 Task: Find connections with filter location Araçoiaba da Serra with filter topic #Homeofficewith filter profile language English with filter current company Marico Limited with filter school Chandigarh Group of Colleges, Landran, Punjab with filter industry Performing Arts with filter service category Search Engine Marketing (SEM) with filter keywords title Architect
Action: Mouse moved to (463, 151)
Screenshot: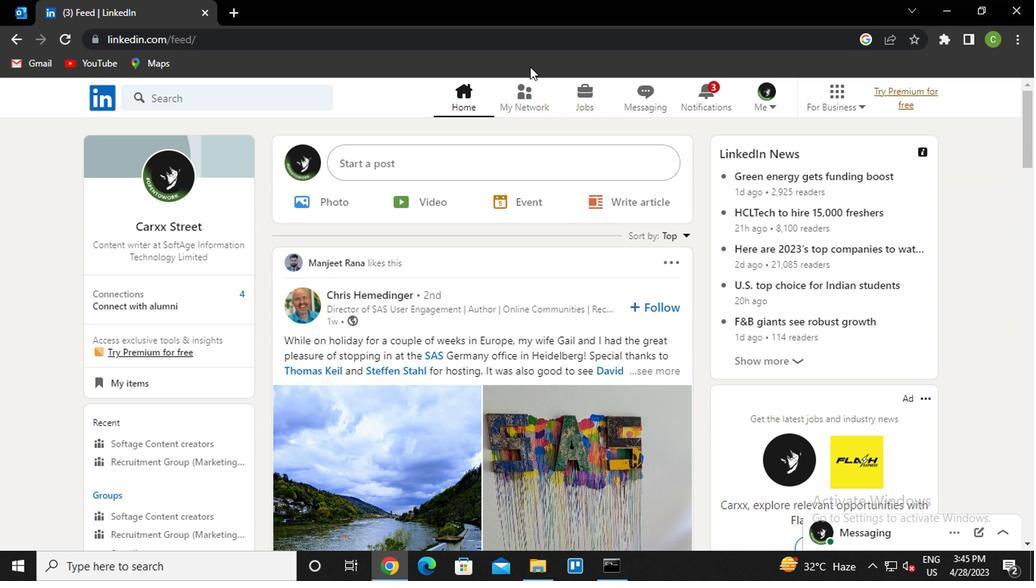 
Action: Mouse pressed left at (463, 151)
Screenshot: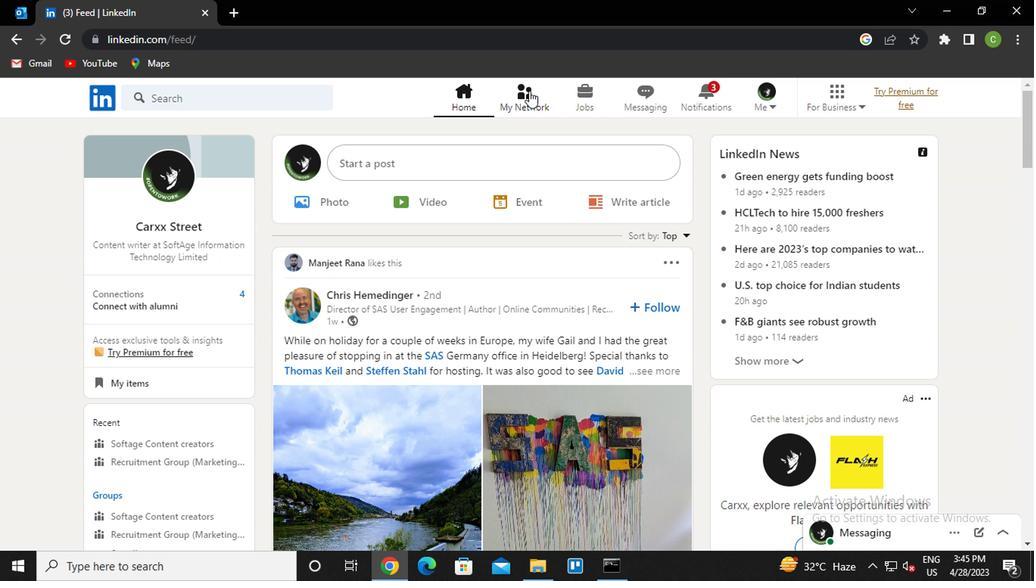 
Action: Mouse moved to (245, 215)
Screenshot: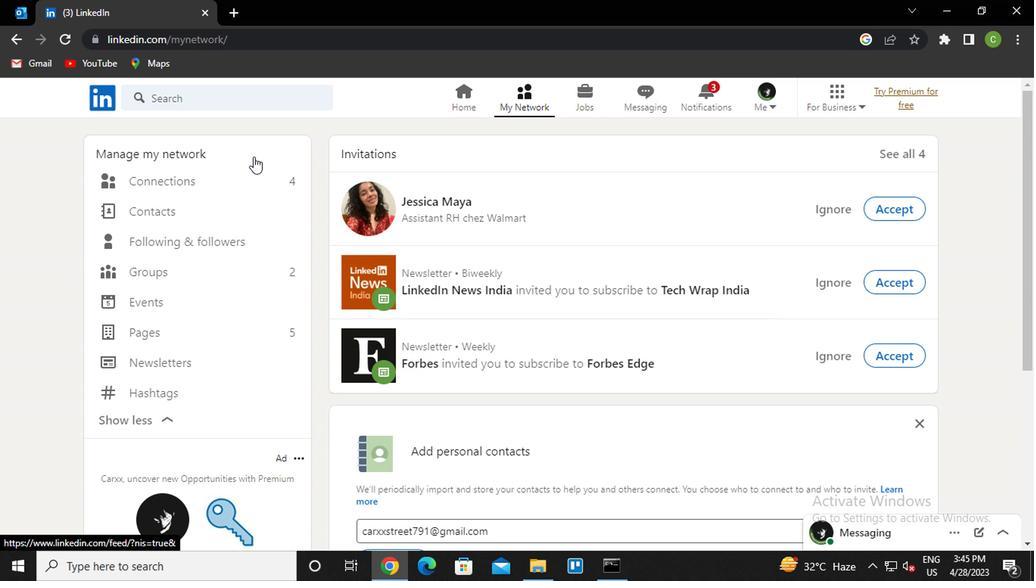 
Action: Mouse pressed left at (245, 215)
Screenshot: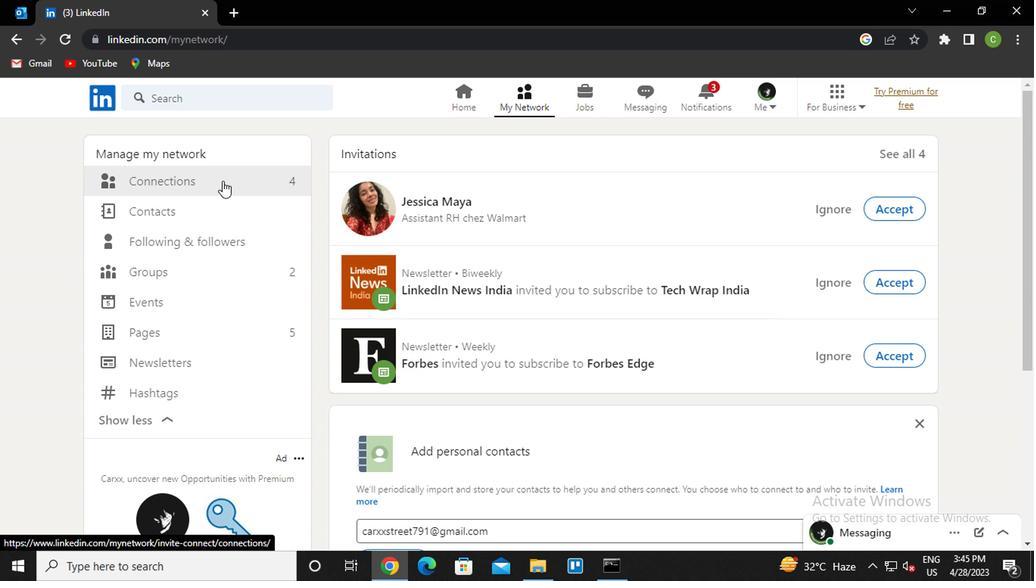 
Action: Mouse moved to (553, 217)
Screenshot: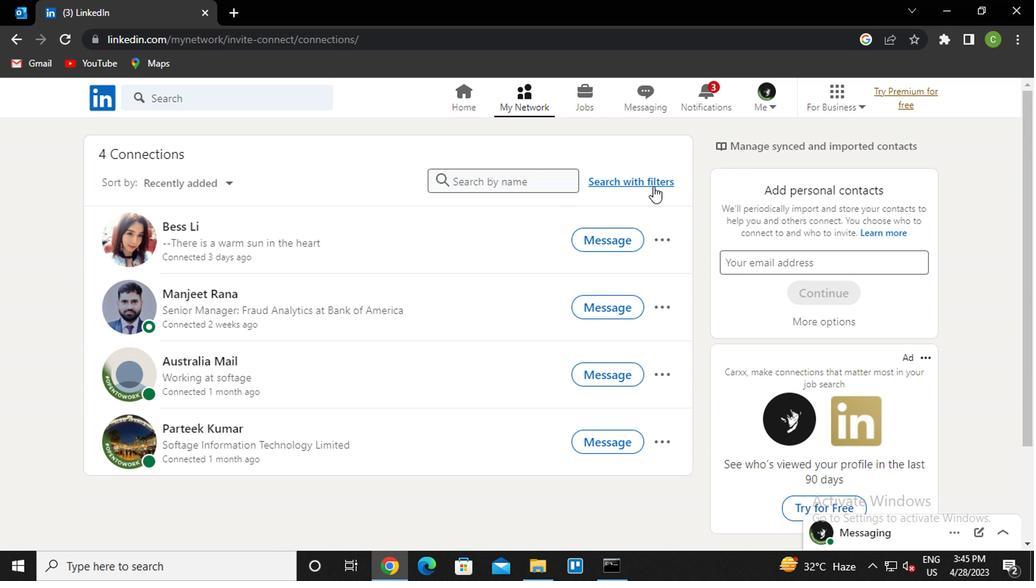 
Action: Mouse pressed left at (553, 217)
Screenshot: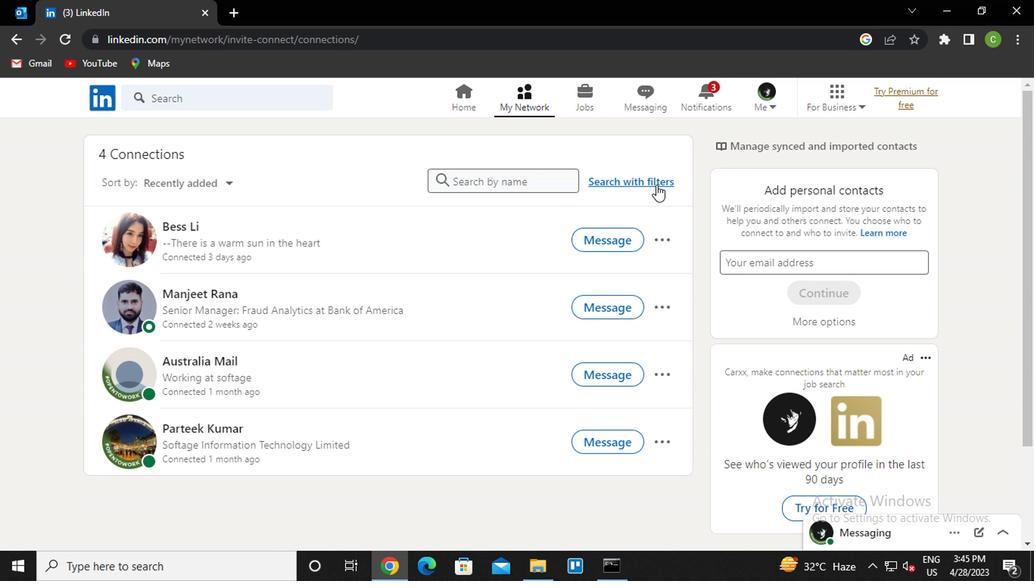 
Action: Mouse moved to (493, 189)
Screenshot: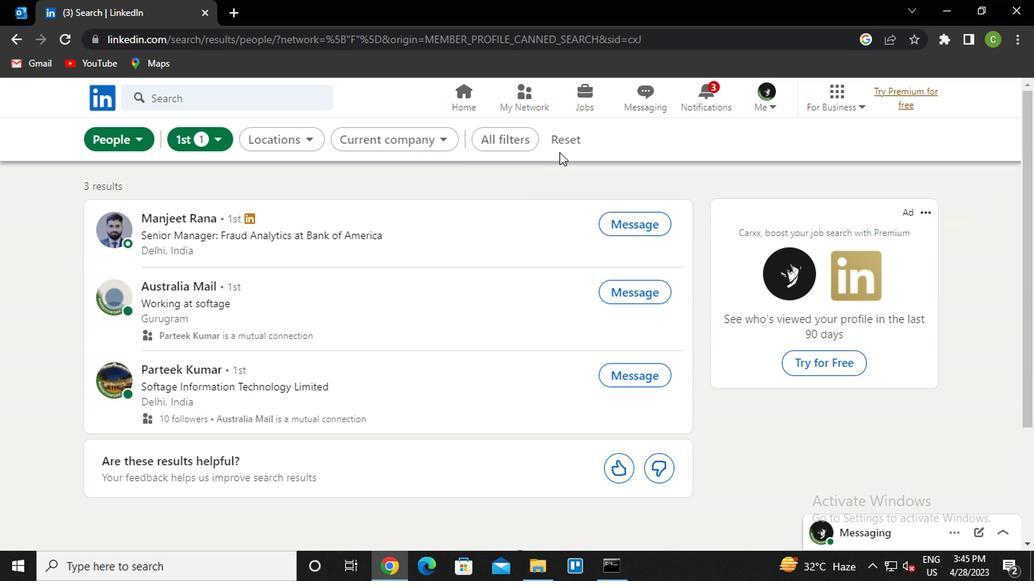 
Action: Mouse pressed left at (493, 189)
Screenshot: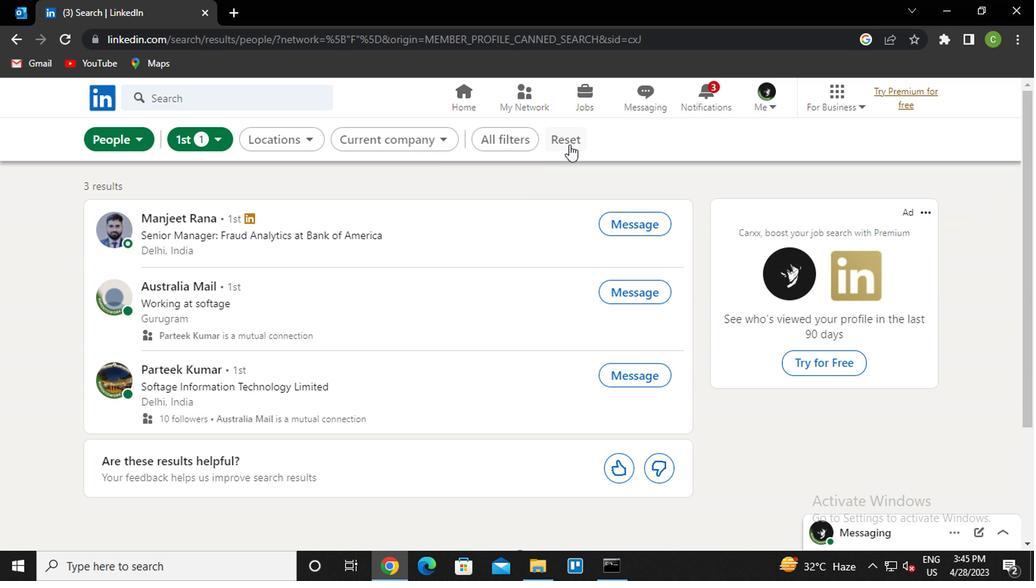 
Action: Mouse moved to (473, 189)
Screenshot: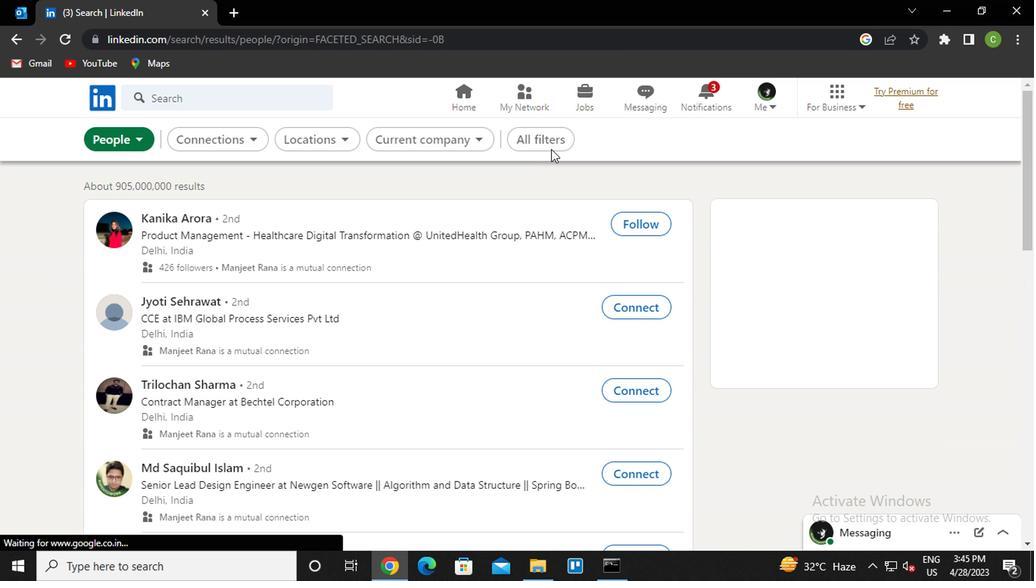 
Action: Mouse pressed left at (473, 189)
Screenshot: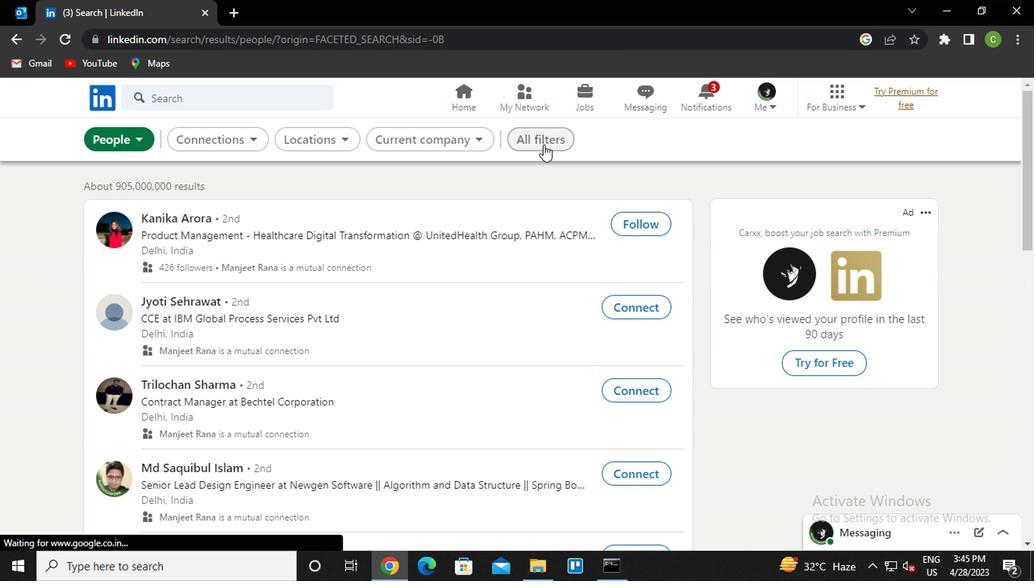 
Action: Mouse moved to (704, 339)
Screenshot: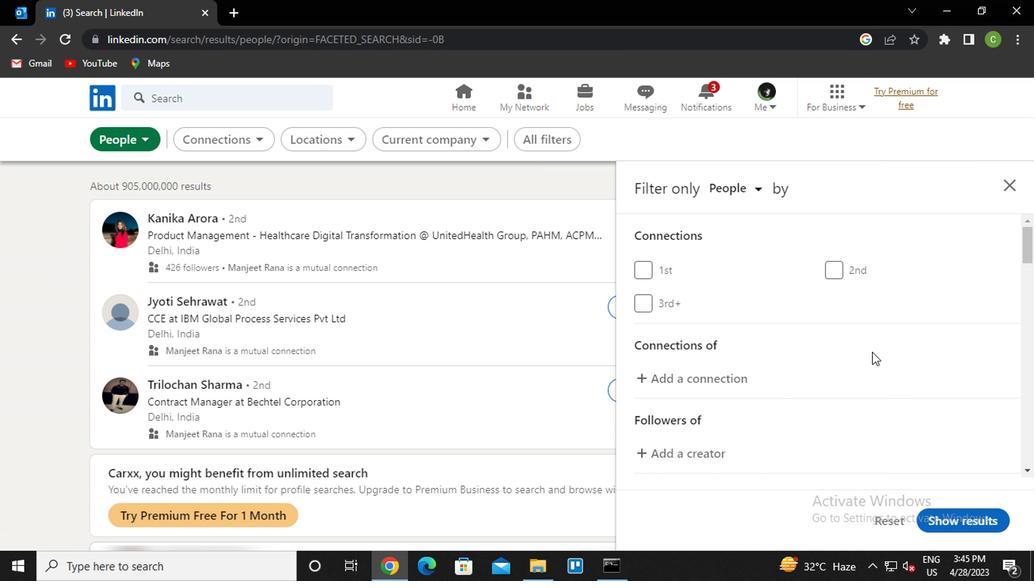 
Action: Mouse scrolled (704, 338) with delta (0, 0)
Screenshot: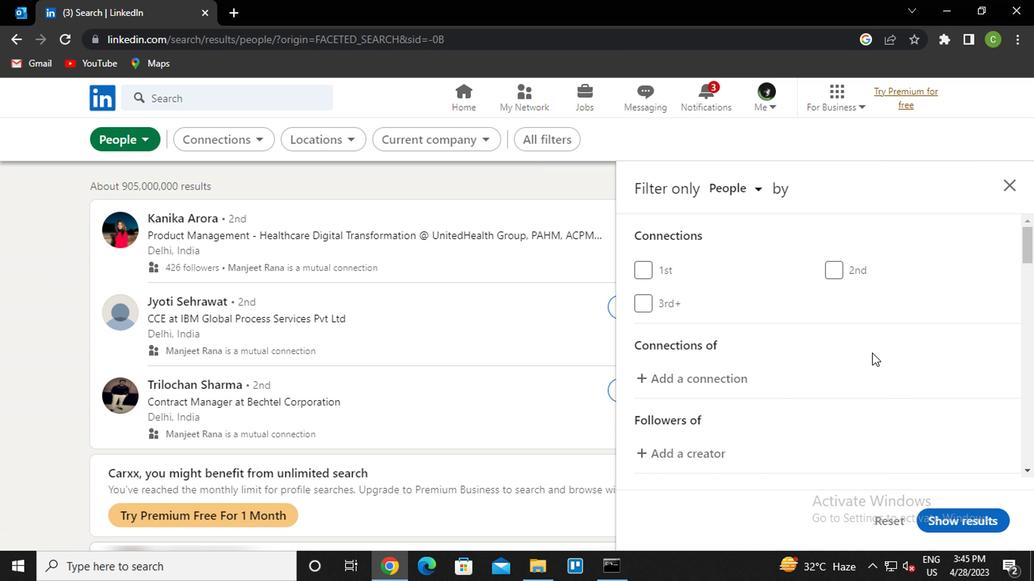 
Action: Mouse scrolled (704, 338) with delta (0, 0)
Screenshot: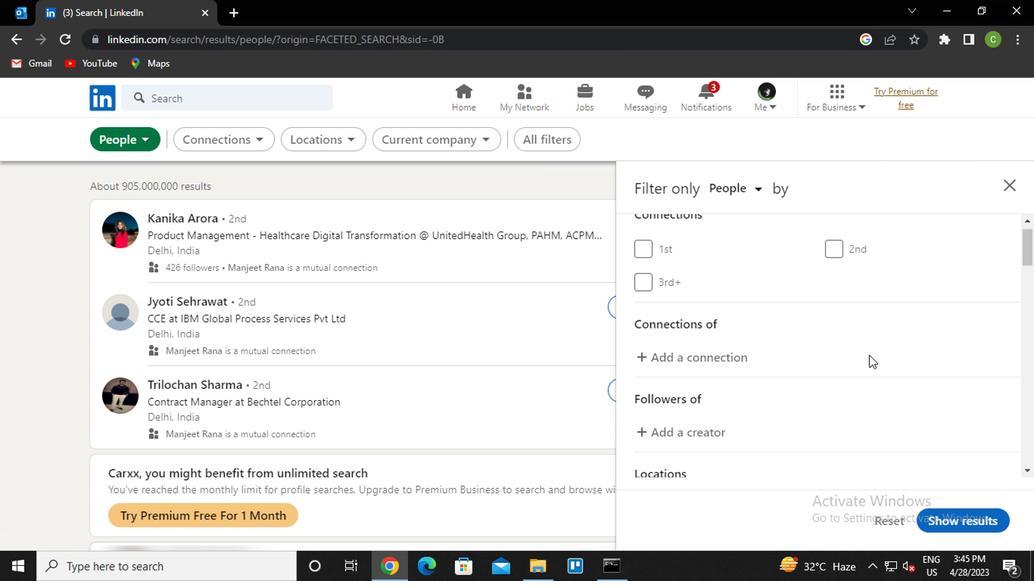 
Action: Mouse moved to (697, 343)
Screenshot: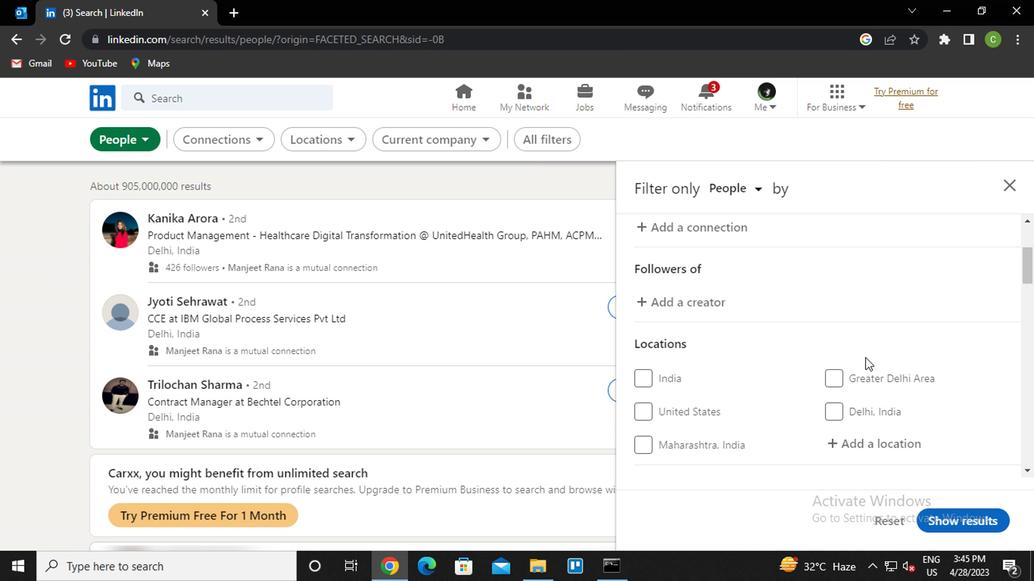 
Action: Mouse scrolled (697, 342) with delta (0, 0)
Screenshot: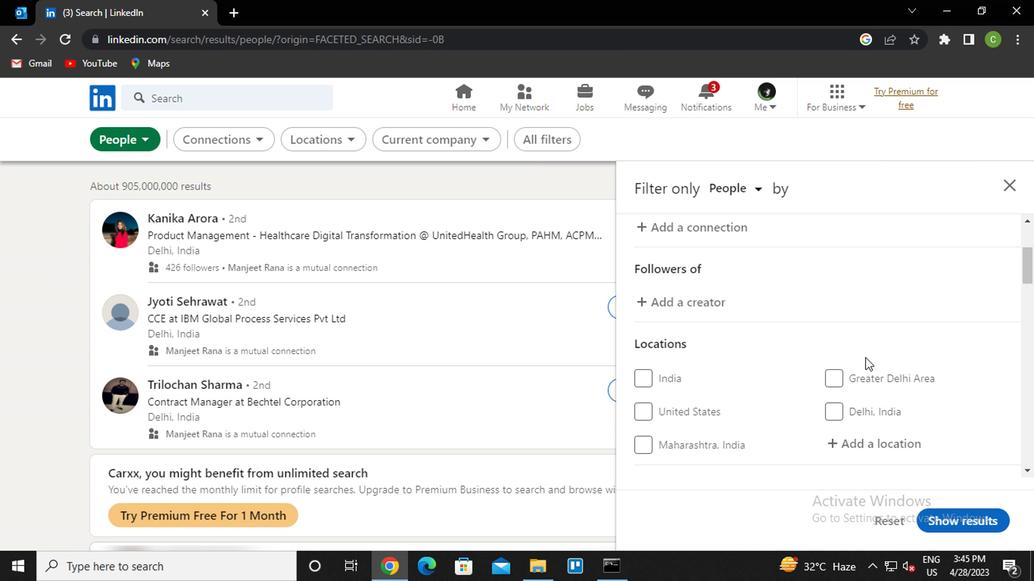 
Action: Mouse moved to (700, 352)
Screenshot: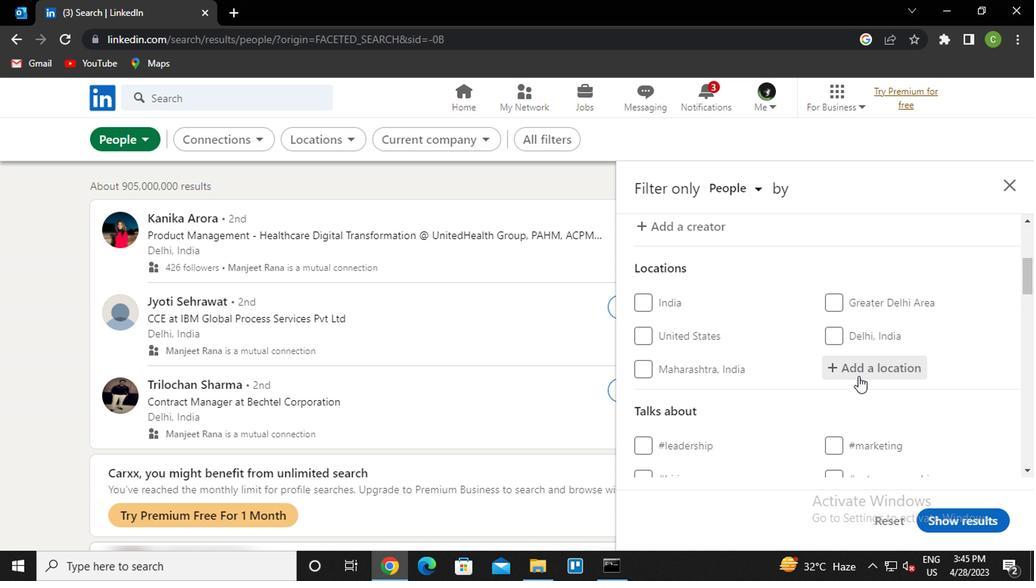 
Action: Mouse pressed left at (700, 352)
Screenshot: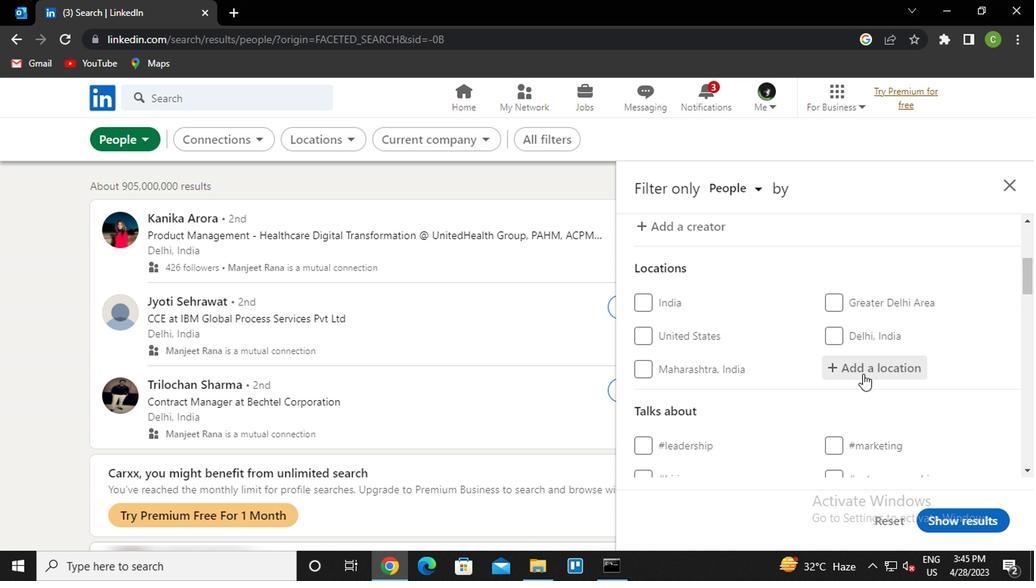 
Action: Key pressed <Key.caps_lock>a<Key.caps_lock>racoia<Key.down><Key.enter>
Screenshot: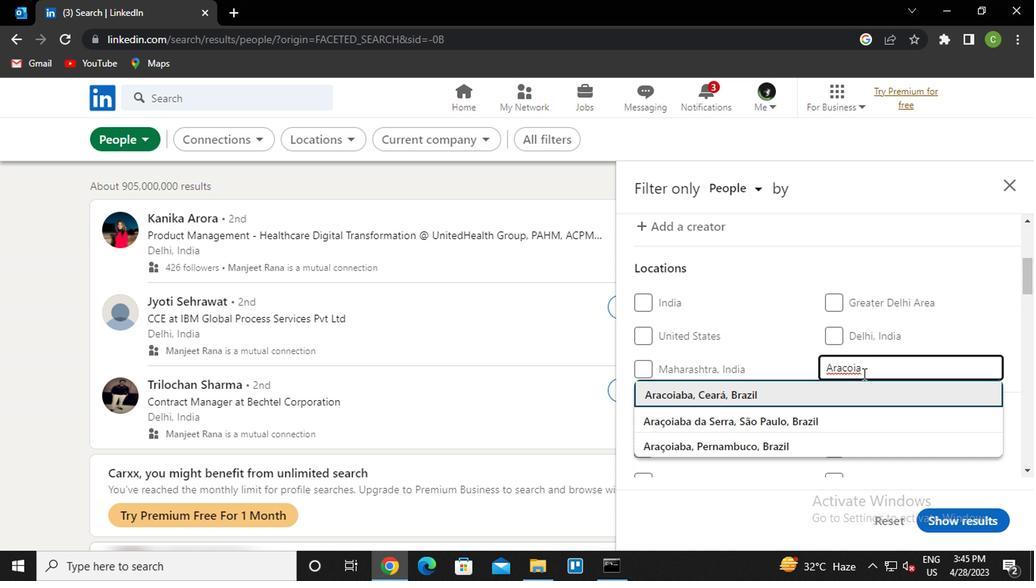 
Action: Mouse scrolled (700, 352) with delta (0, 0)
Screenshot: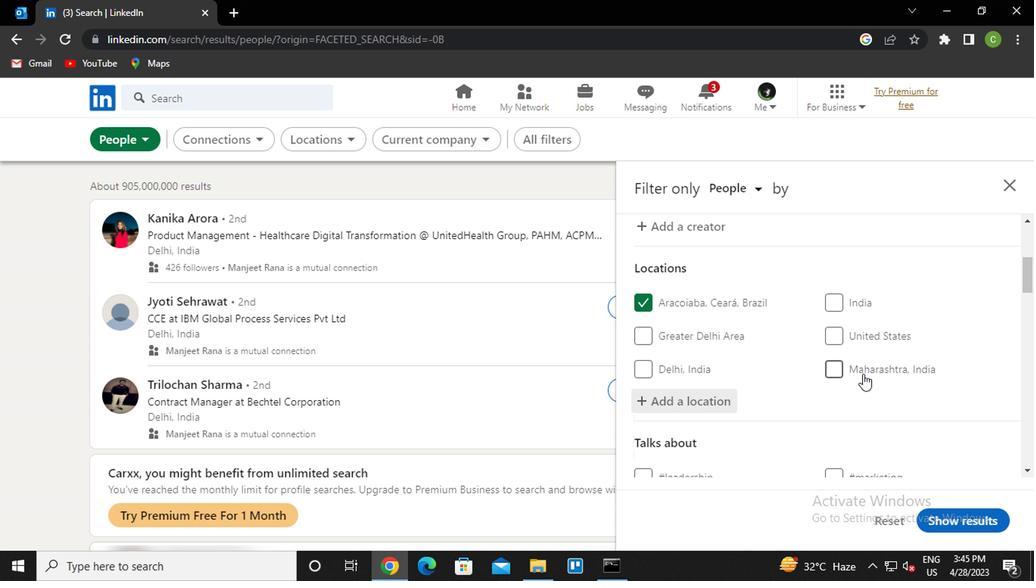 
Action: Mouse scrolled (700, 352) with delta (0, 0)
Screenshot: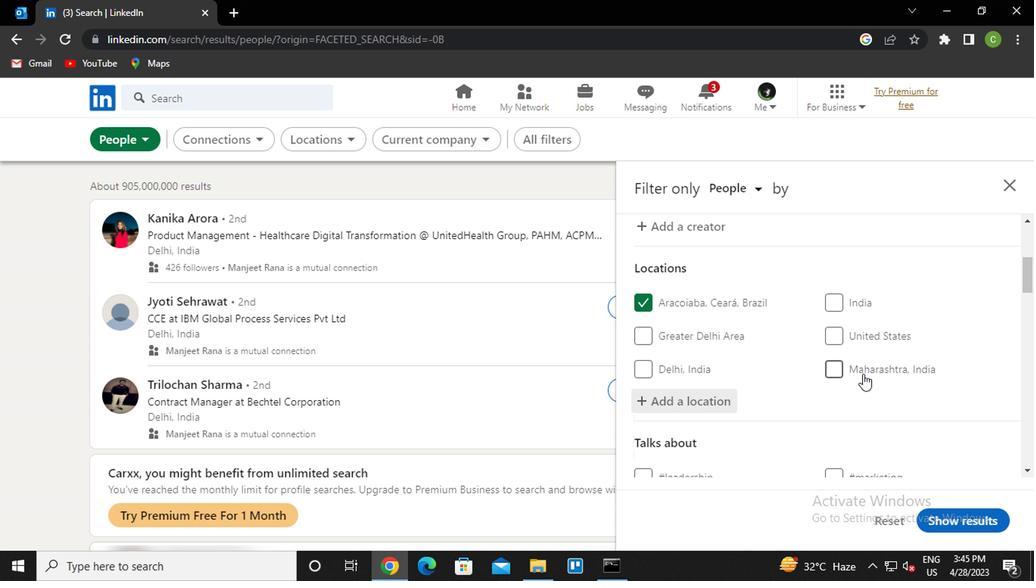 
Action: Mouse scrolled (700, 352) with delta (0, 0)
Screenshot: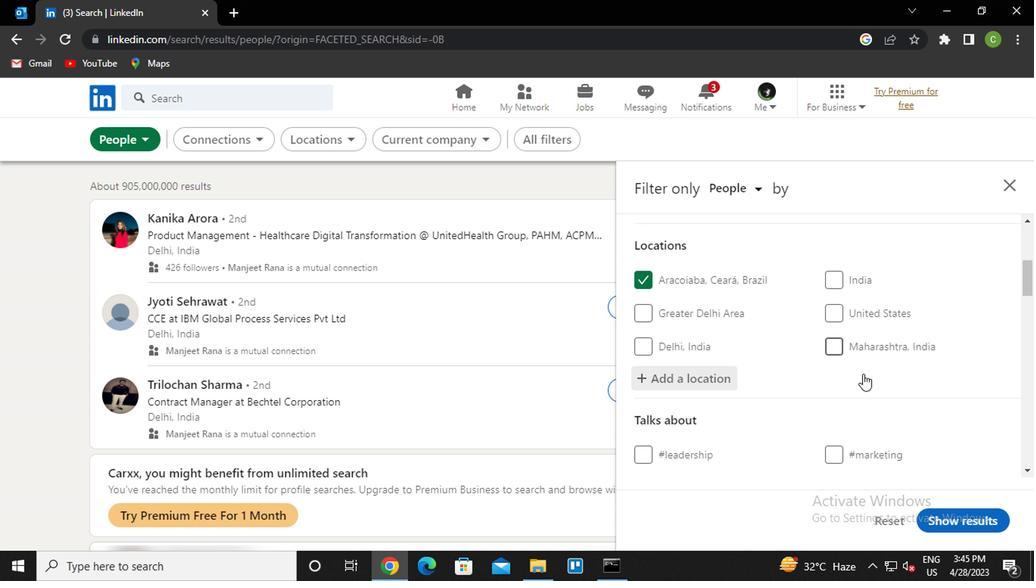 
Action: Mouse moved to (715, 316)
Screenshot: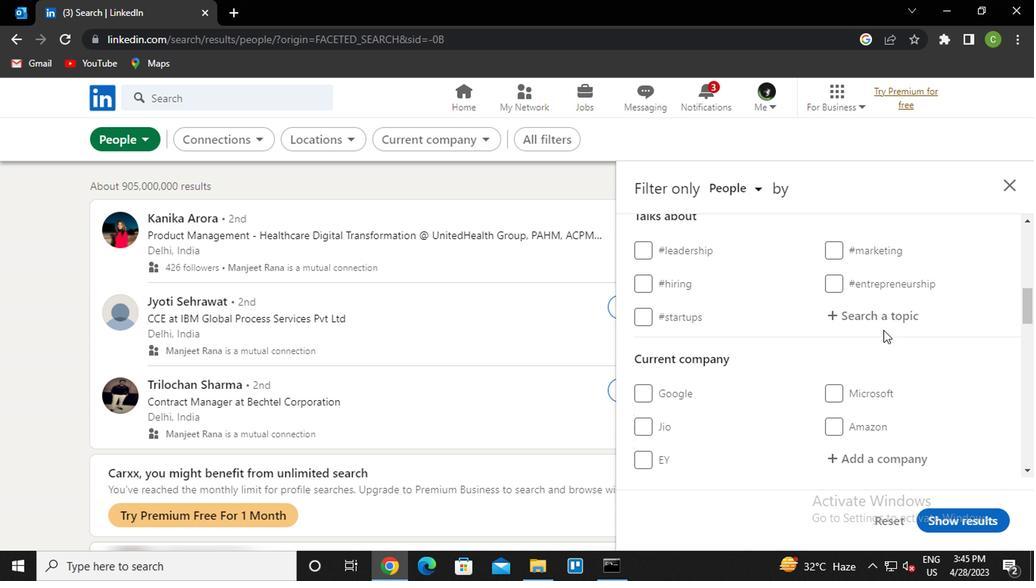 
Action: Mouse pressed left at (715, 316)
Screenshot: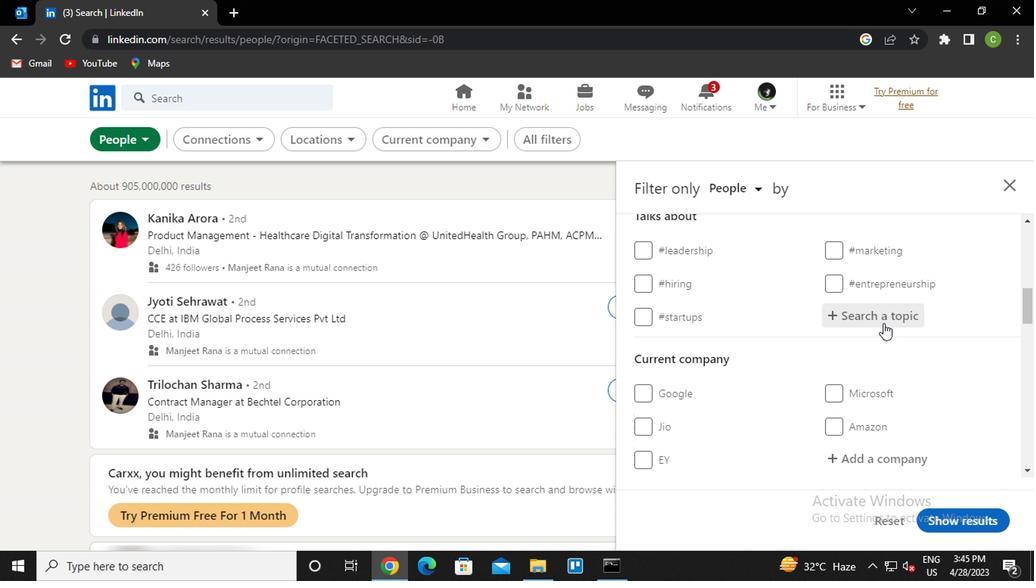 
Action: Key pressed <Key.caps_lock>h<Key.caps_lock>omeoffice<Key.left><Key.down><Key.enter>
Screenshot: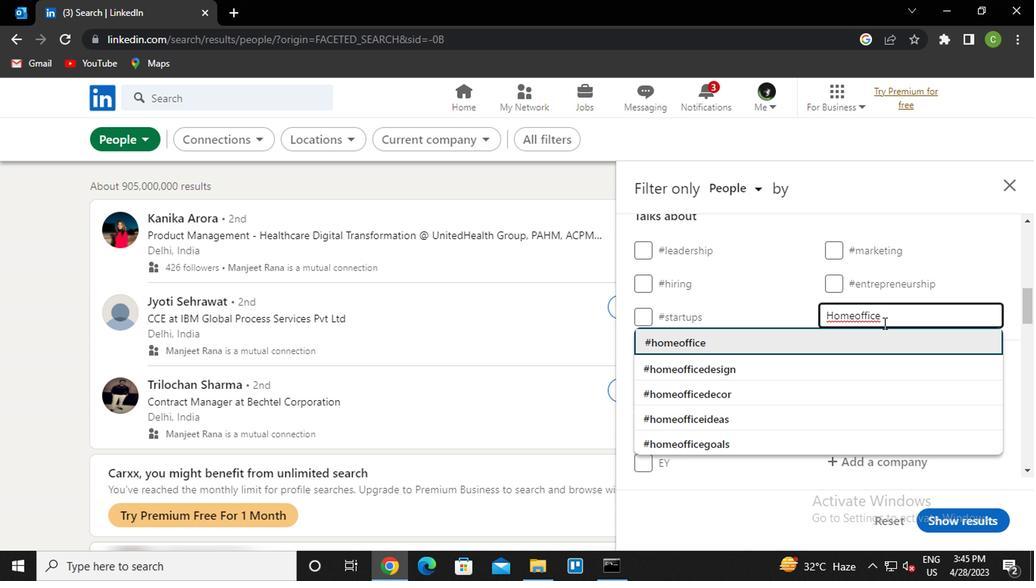 
Action: Mouse moved to (736, 318)
Screenshot: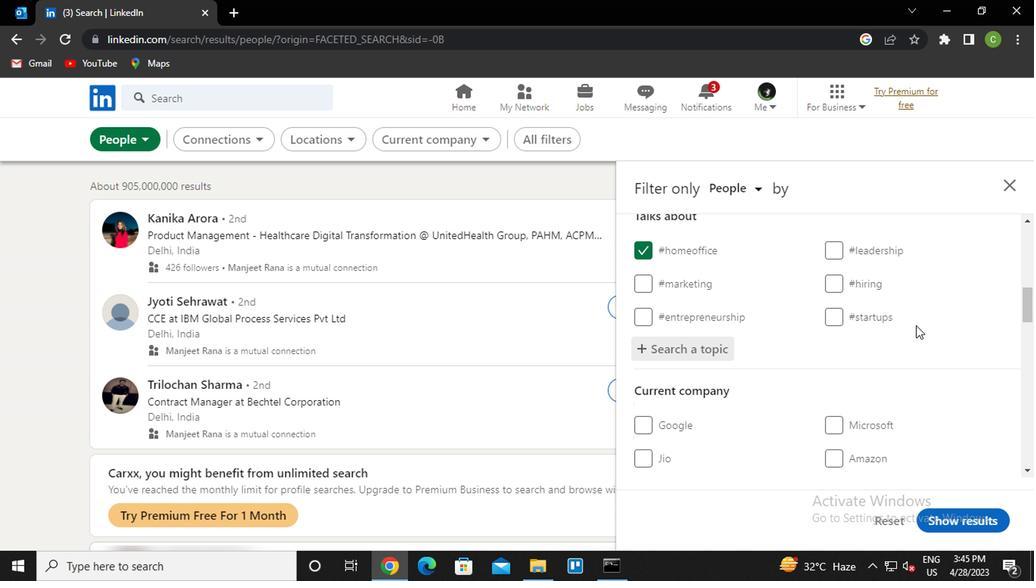 
Action: Mouse scrolled (736, 318) with delta (0, 0)
Screenshot: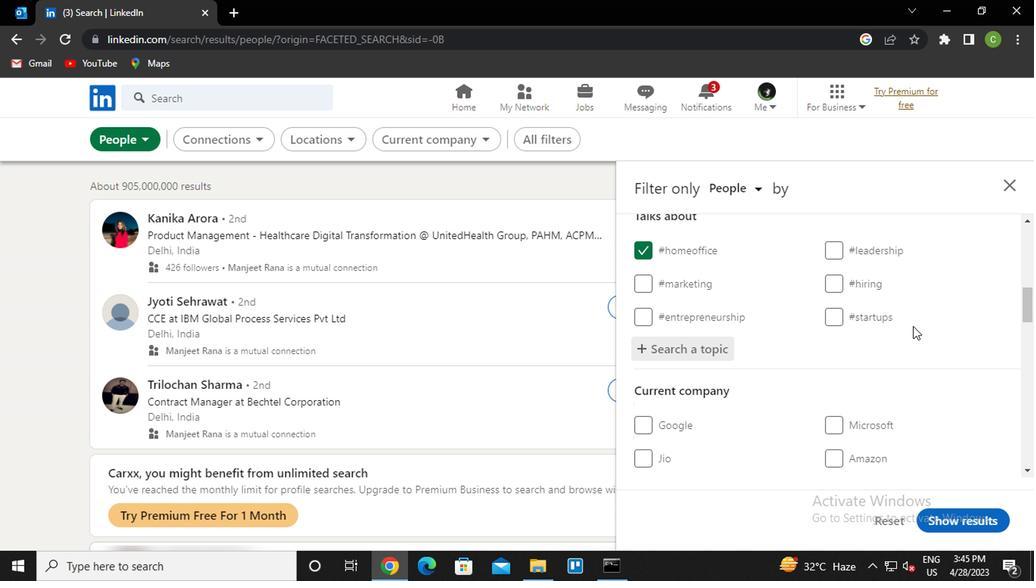 
Action: Mouse moved to (733, 319)
Screenshot: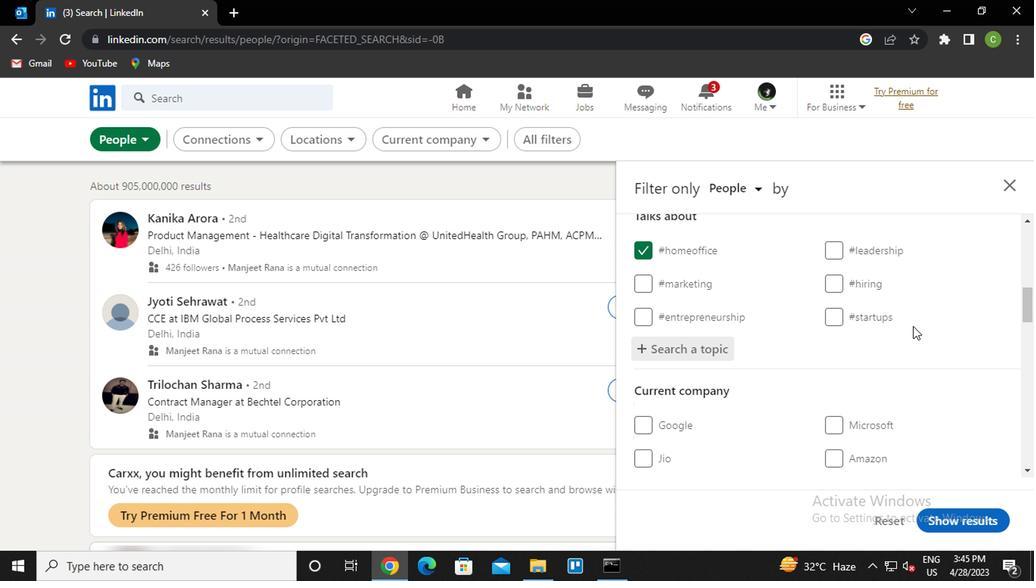 
Action: Mouse scrolled (733, 318) with delta (0, 0)
Screenshot: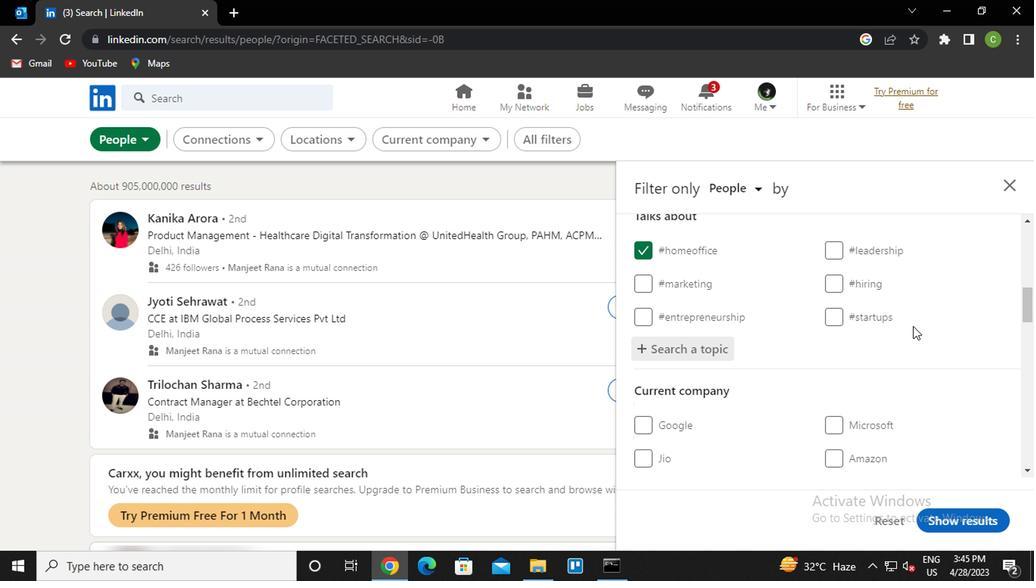 
Action: Mouse moved to (732, 319)
Screenshot: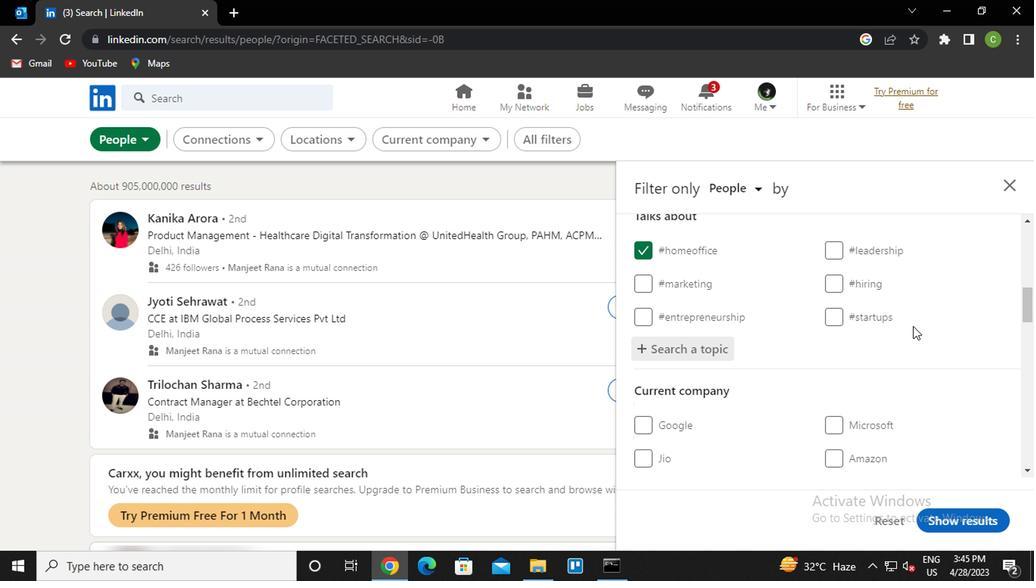 
Action: Mouse scrolled (732, 319) with delta (0, 0)
Screenshot: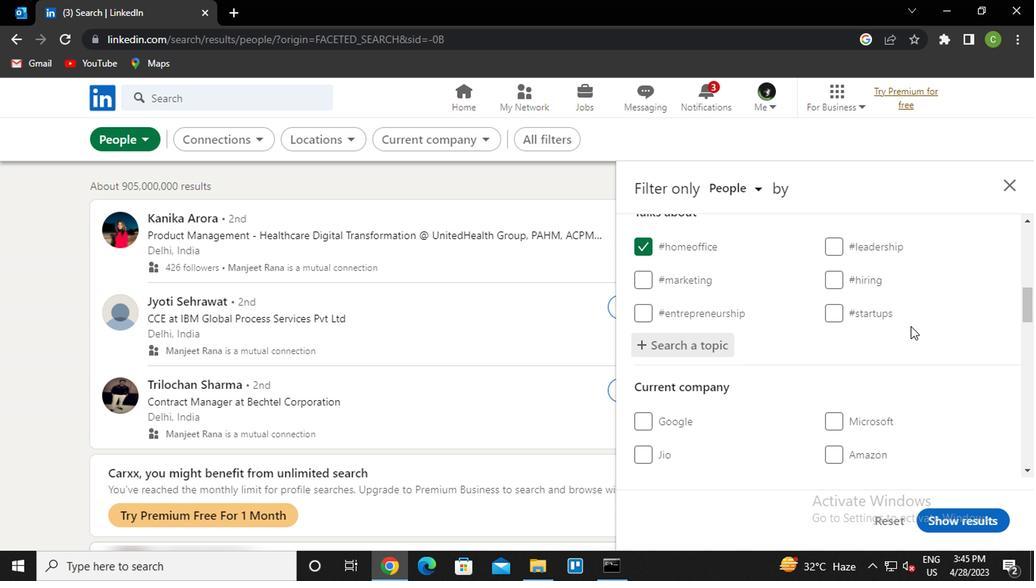 
Action: Mouse moved to (732, 319)
Screenshot: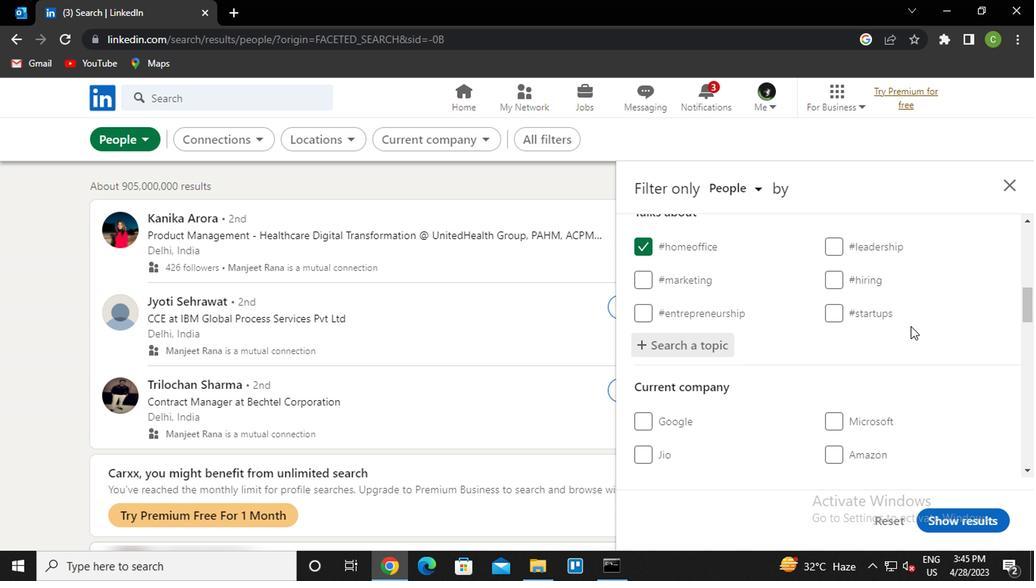 
Action: Mouse scrolled (732, 319) with delta (0, 0)
Screenshot: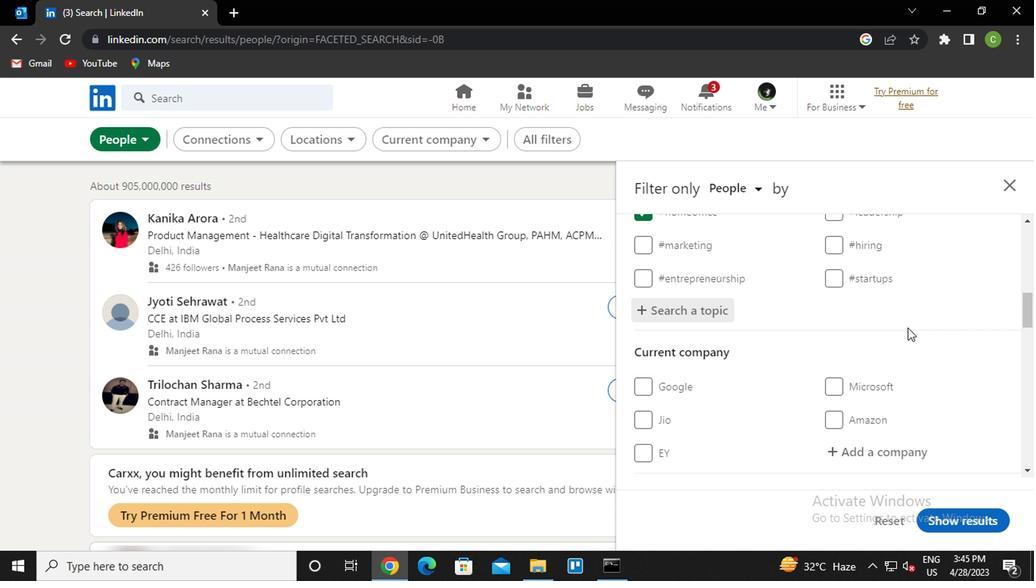 
Action: Mouse moved to (731, 320)
Screenshot: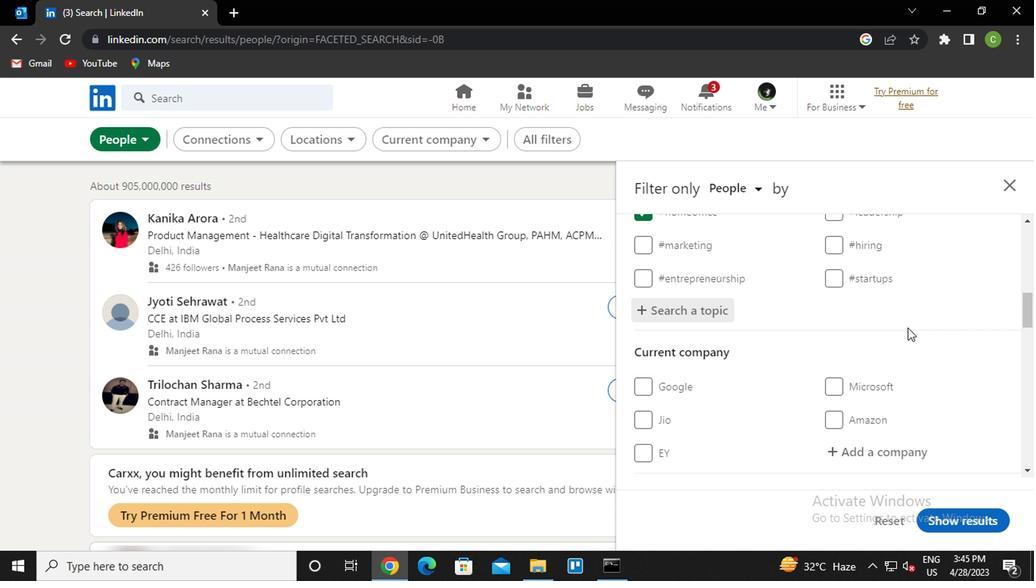 
Action: Mouse scrolled (731, 319) with delta (0, 0)
Screenshot: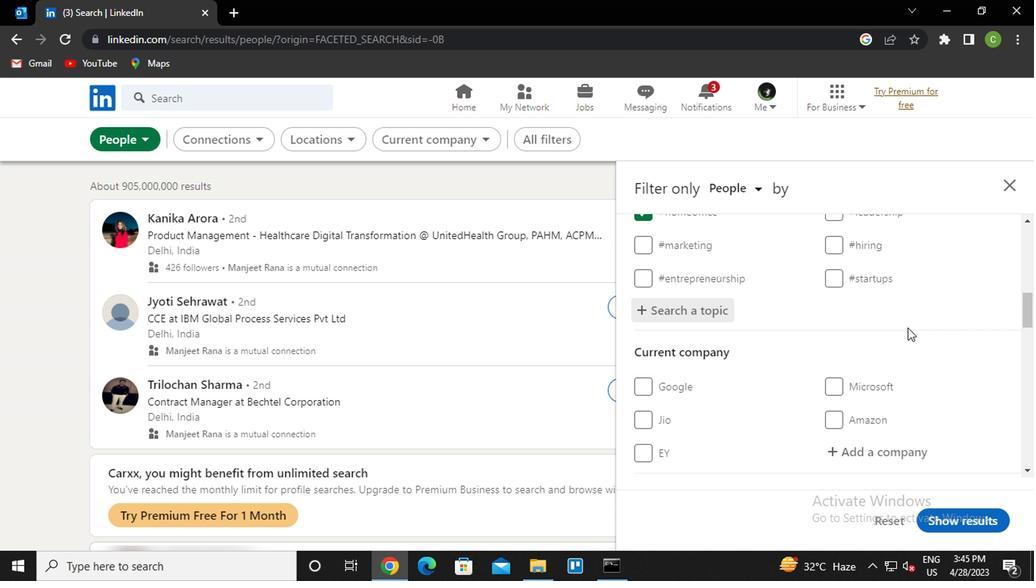 
Action: Mouse scrolled (731, 319) with delta (0, 0)
Screenshot: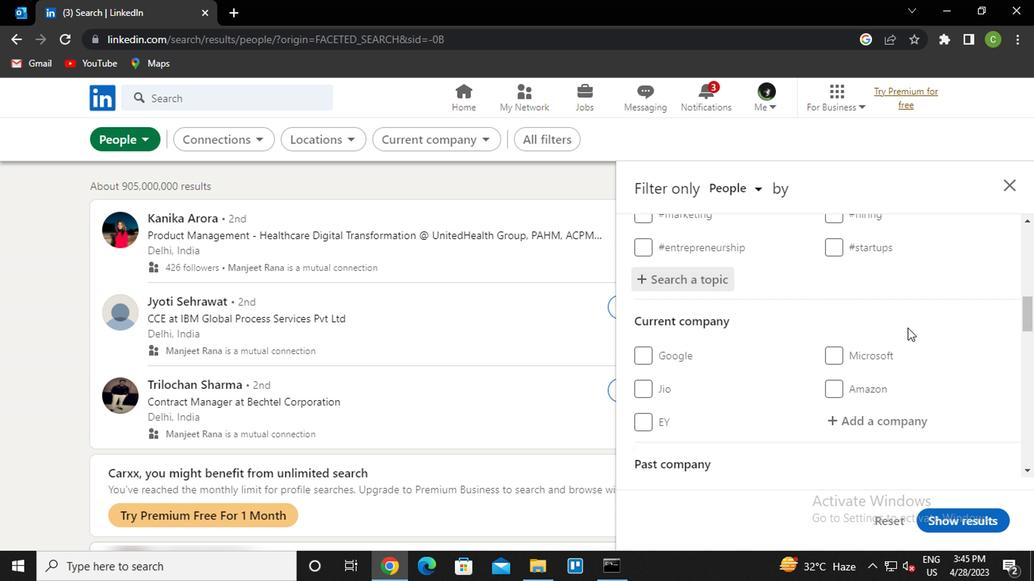
Action: Mouse scrolled (731, 319) with delta (0, 0)
Screenshot: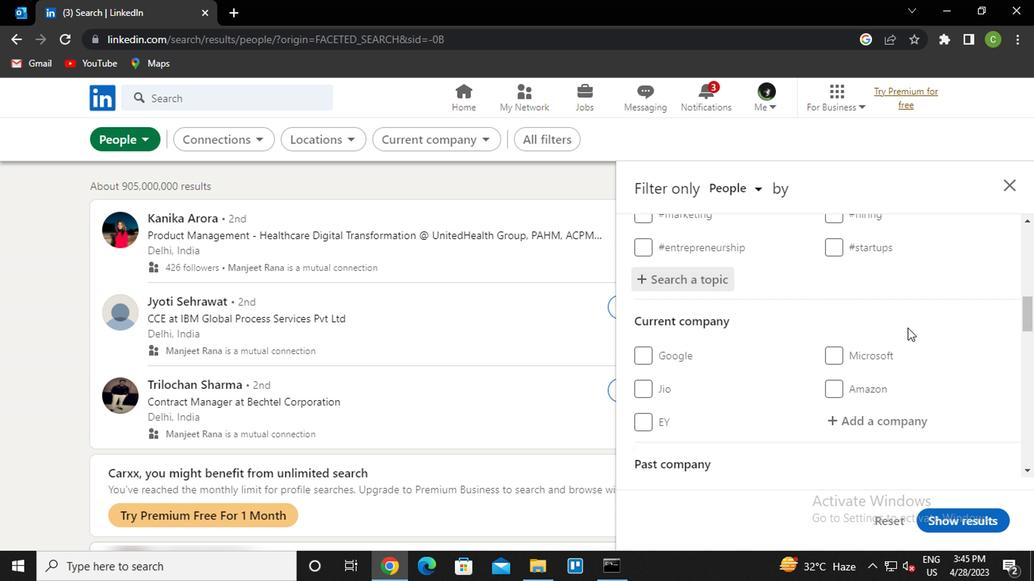 
Action: Mouse scrolled (731, 319) with delta (0, 0)
Screenshot: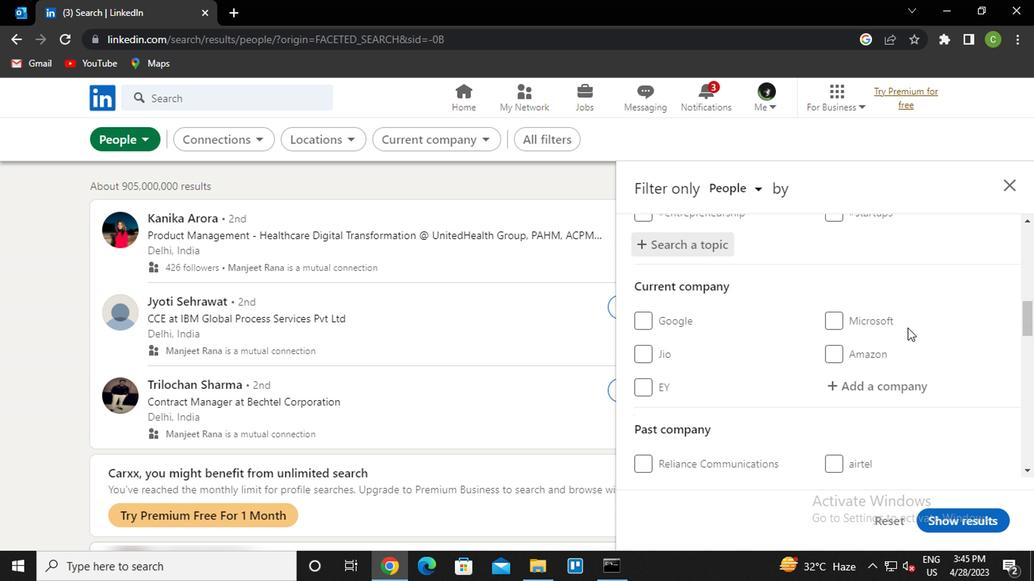 
Action: Mouse moved to (722, 354)
Screenshot: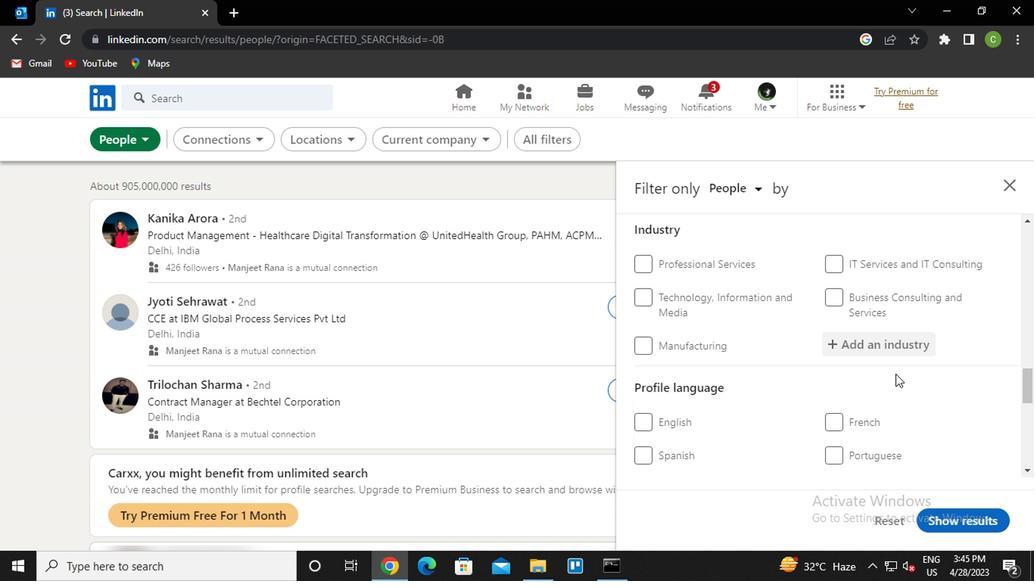 
Action: Mouse scrolled (722, 353) with delta (0, 0)
Screenshot: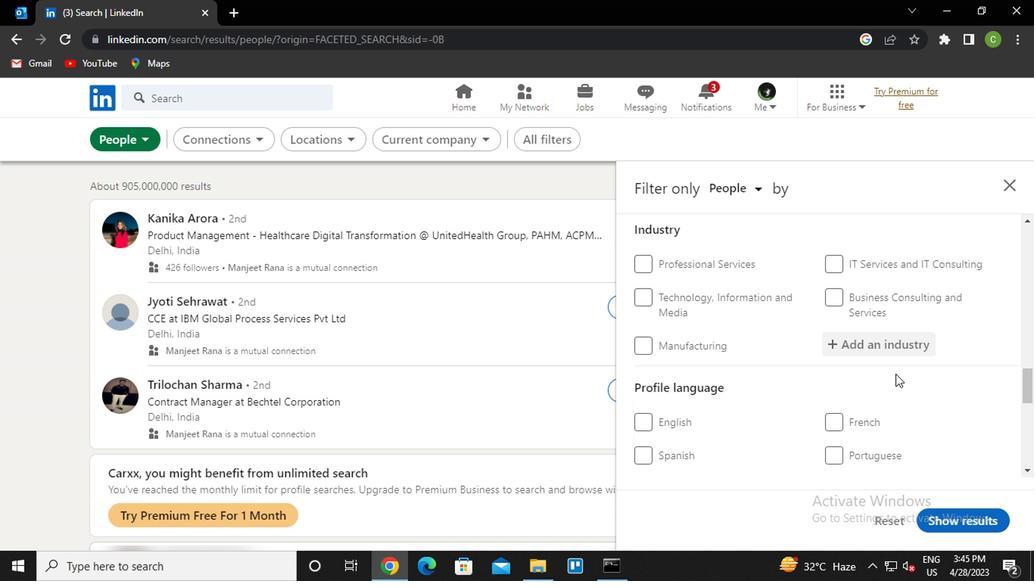 
Action: Mouse scrolled (722, 353) with delta (0, 0)
Screenshot: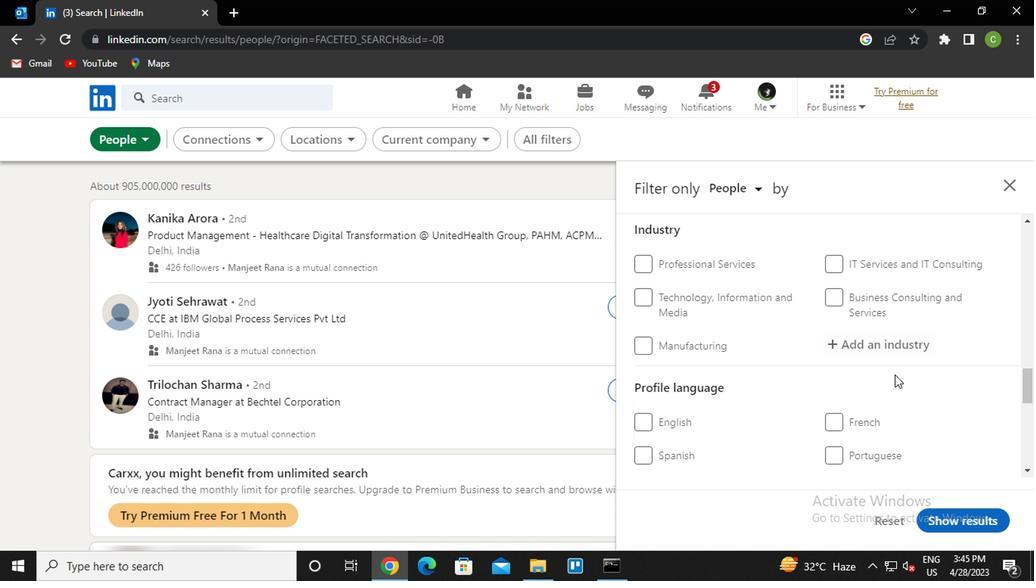 
Action: Mouse moved to (542, 282)
Screenshot: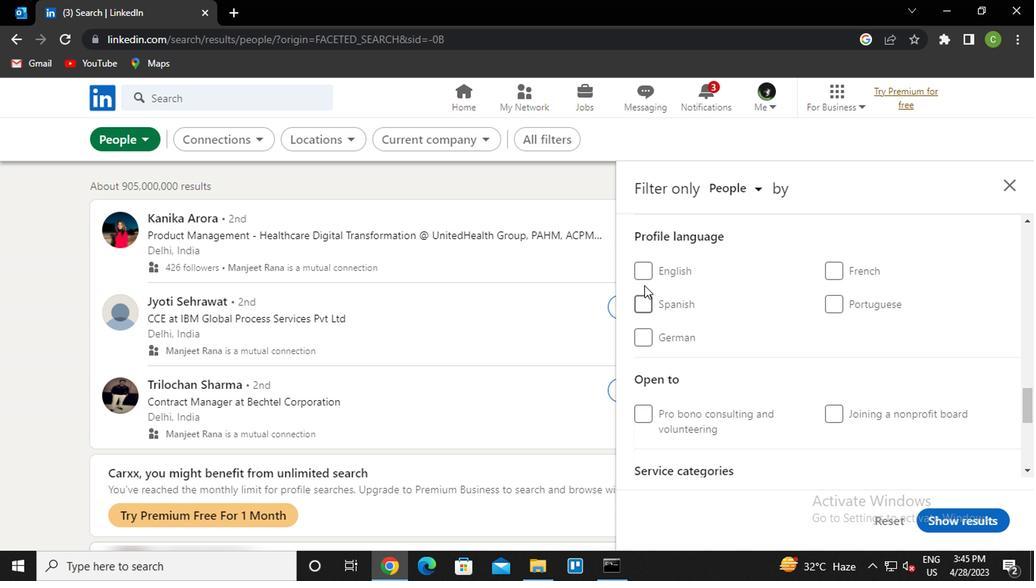 
Action: Mouse pressed left at (542, 282)
Screenshot: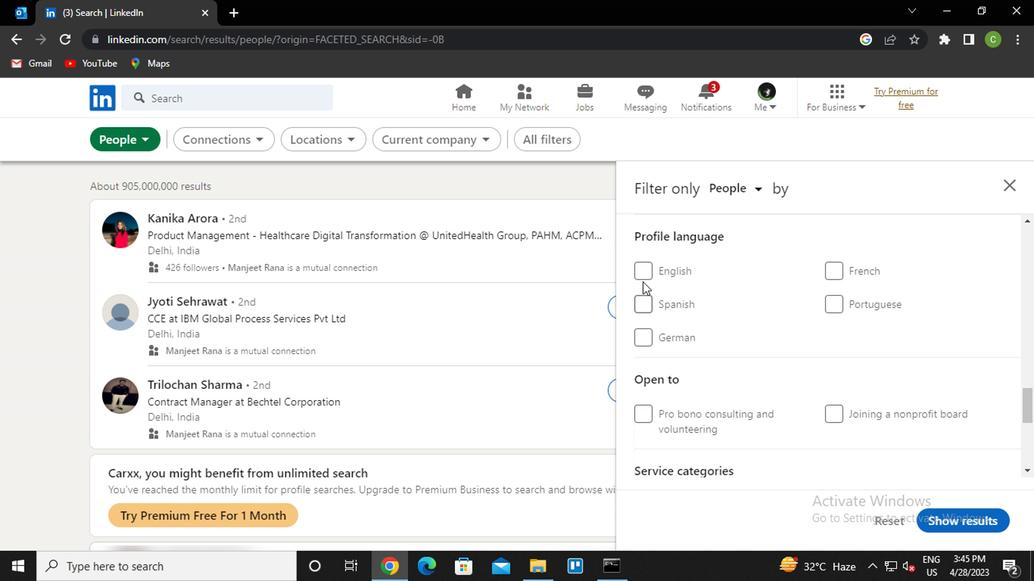 
Action: Mouse moved to (644, 361)
Screenshot: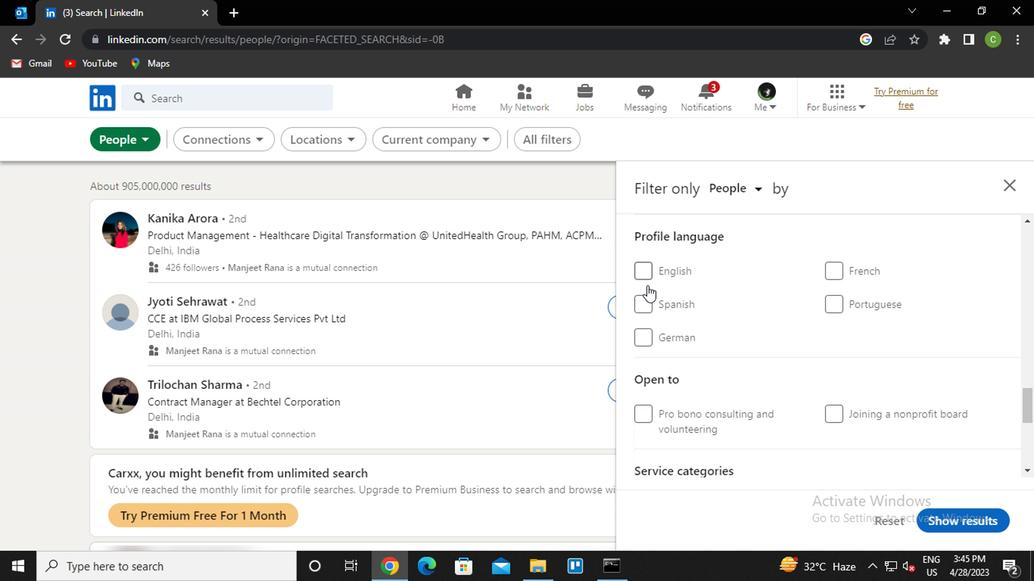 
Action: Mouse scrolled (644, 362) with delta (0, 0)
Screenshot: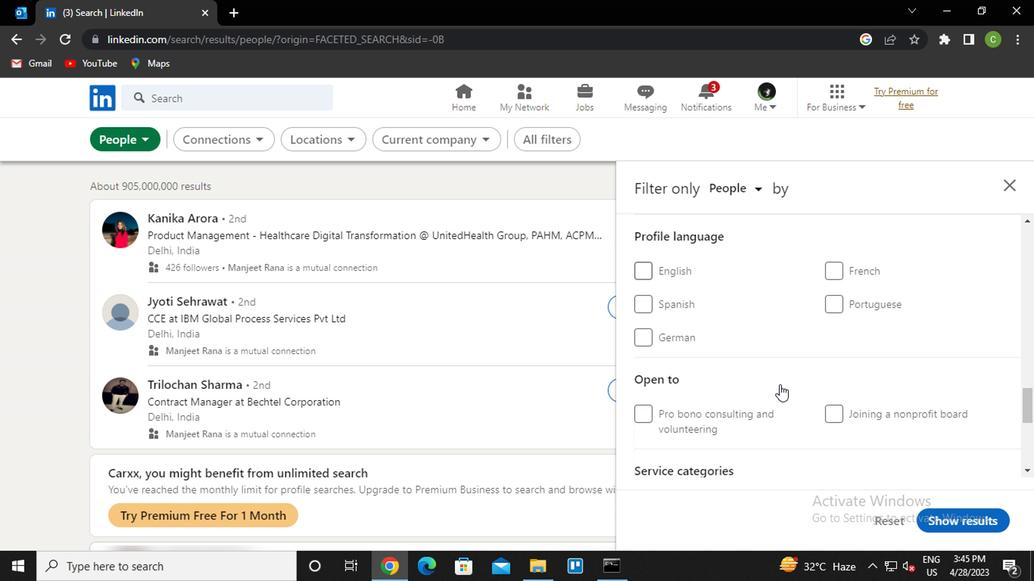 
Action: Mouse scrolled (644, 362) with delta (0, 0)
Screenshot: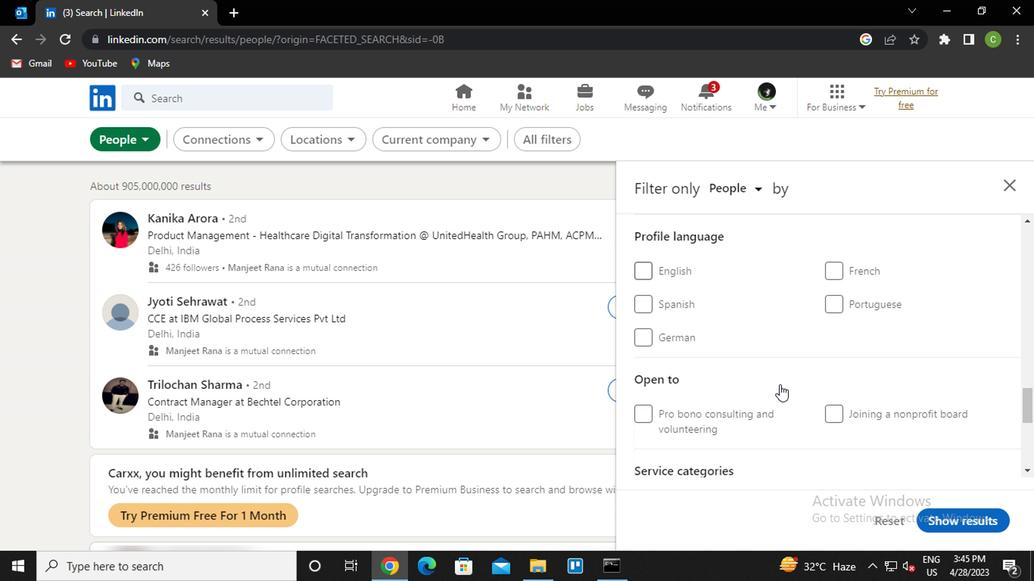 
Action: Mouse scrolled (644, 362) with delta (0, 0)
Screenshot: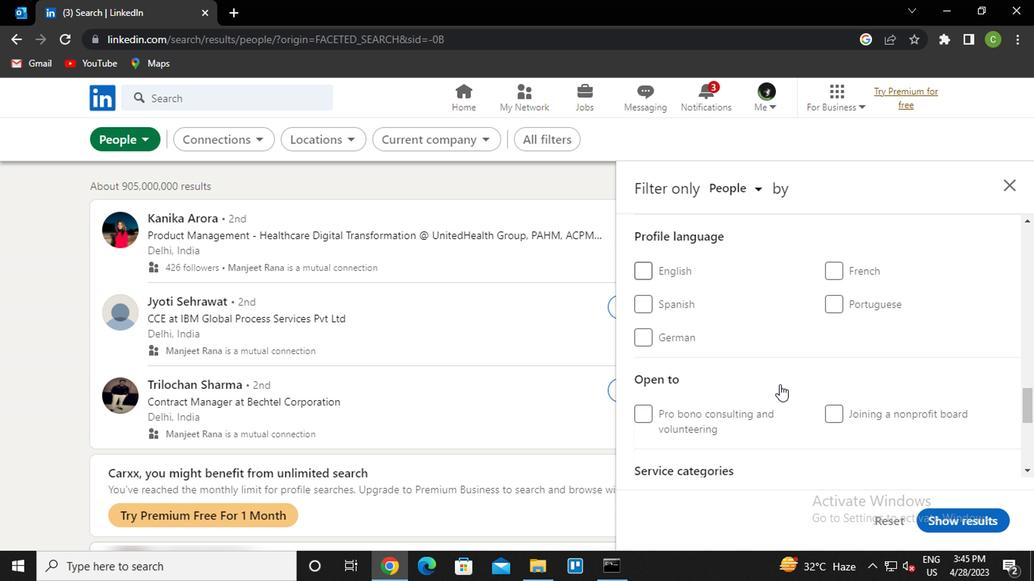 
Action: Mouse scrolled (644, 362) with delta (0, 0)
Screenshot: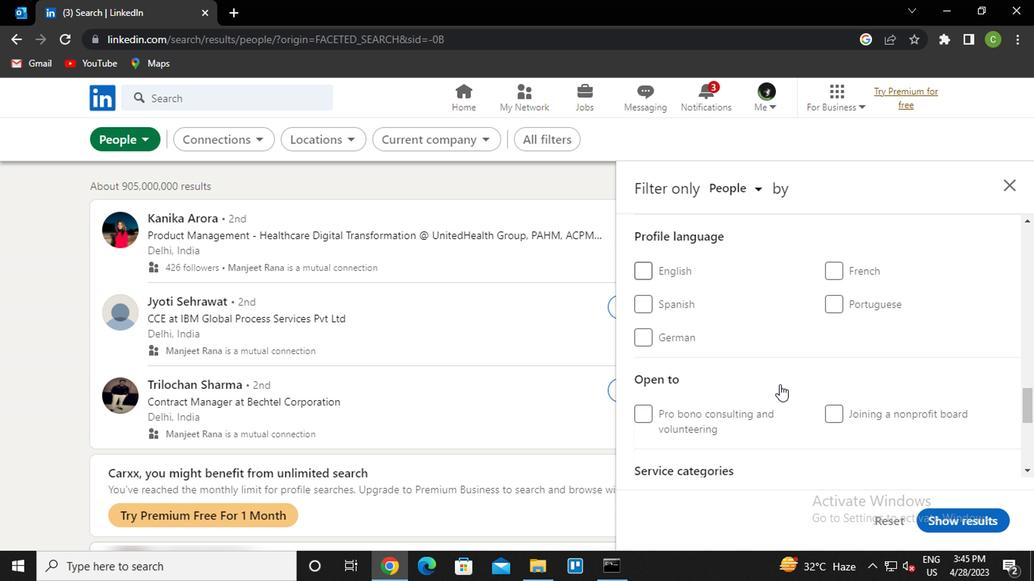 
Action: Mouse scrolled (644, 362) with delta (0, 0)
Screenshot: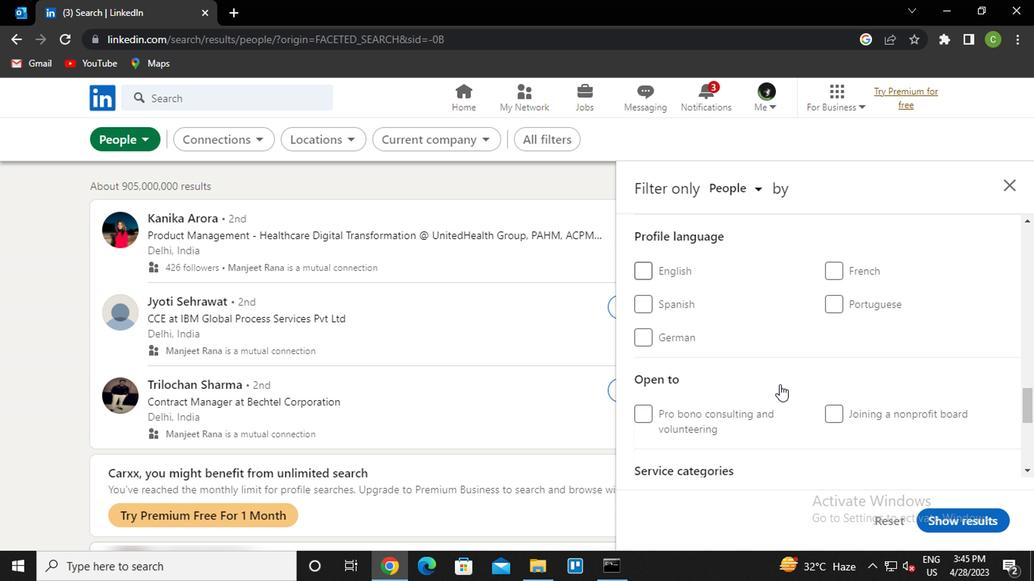 
Action: Mouse scrolled (644, 362) with delta (0, 0)
Screenshot: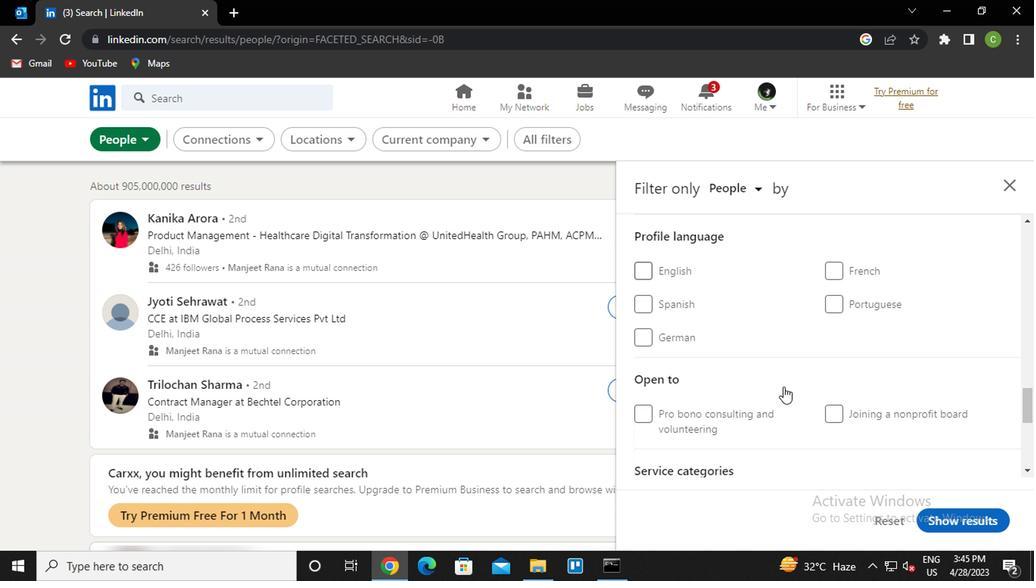 
Action: Mouse scrolled (644, 362) with delta (0, 0)
Screenshot: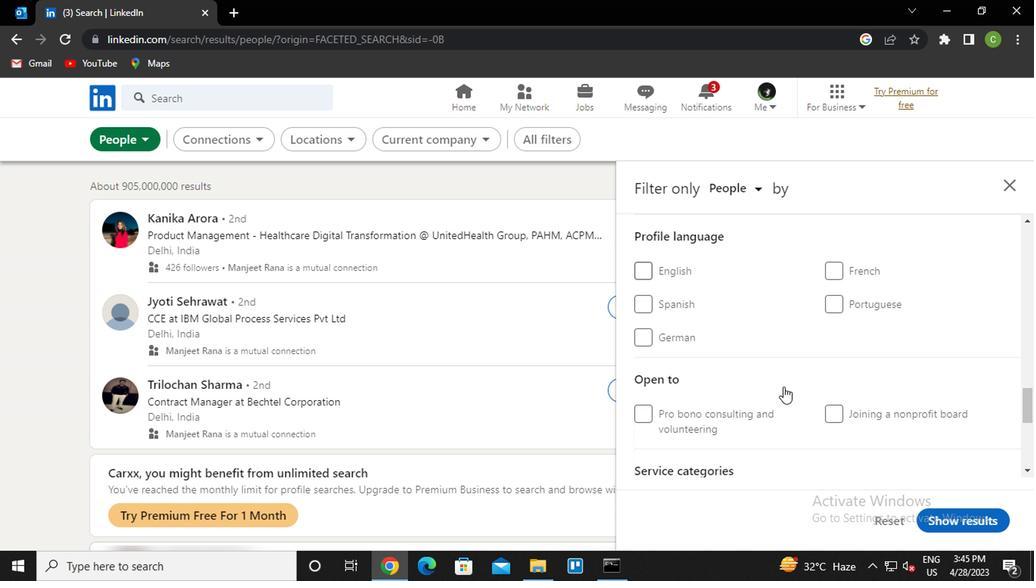 
Action: Mouse scrolled (644, 362) with delta (0, 0)
Screenshot: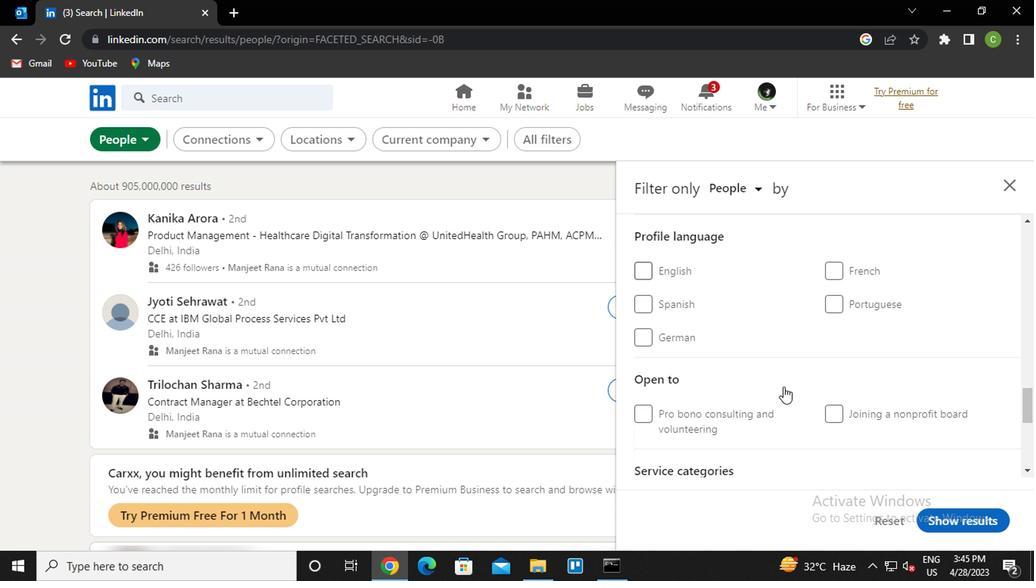 
Action: Mouse scrolled (644, 362) with delta (0, 0)
Screenshot: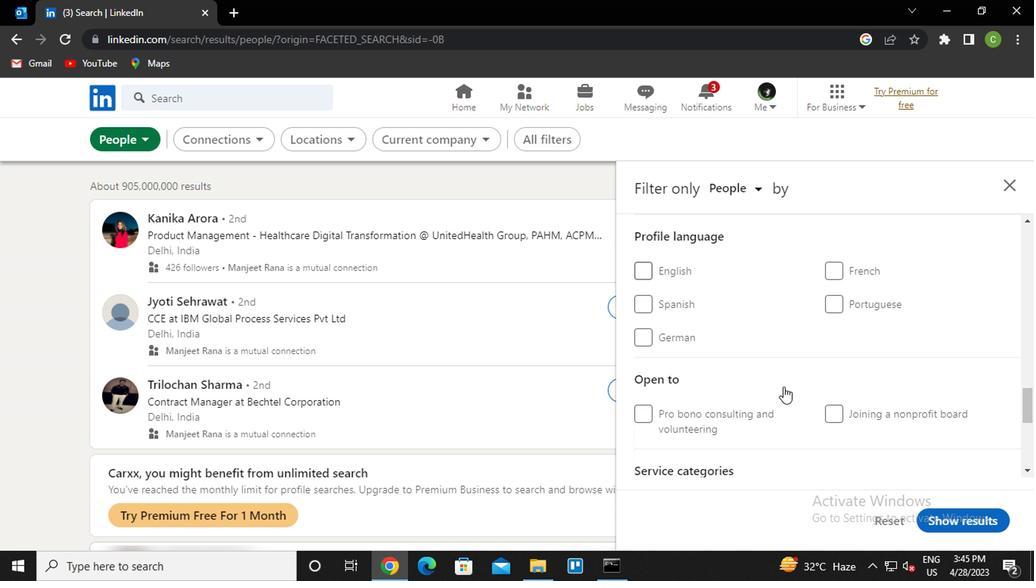 
Action: Mouse moved to (662, 374)
Screenshot: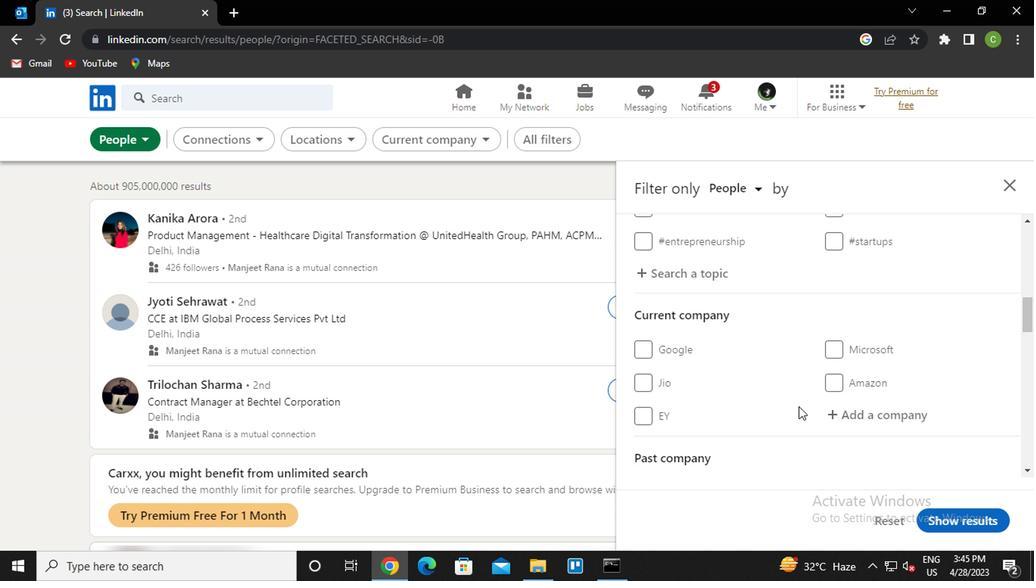
Action: Mouse scrolled (662, 375) with delta (0, 0)
Screenshot: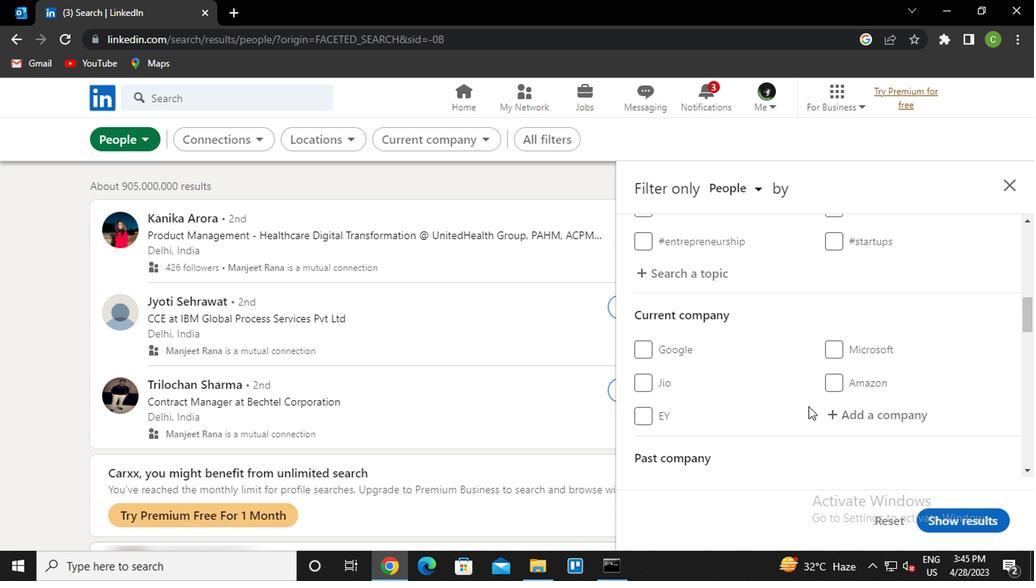 
Action: Mouse scrolled (662, 375) with delta (0, 0)
Screenshot: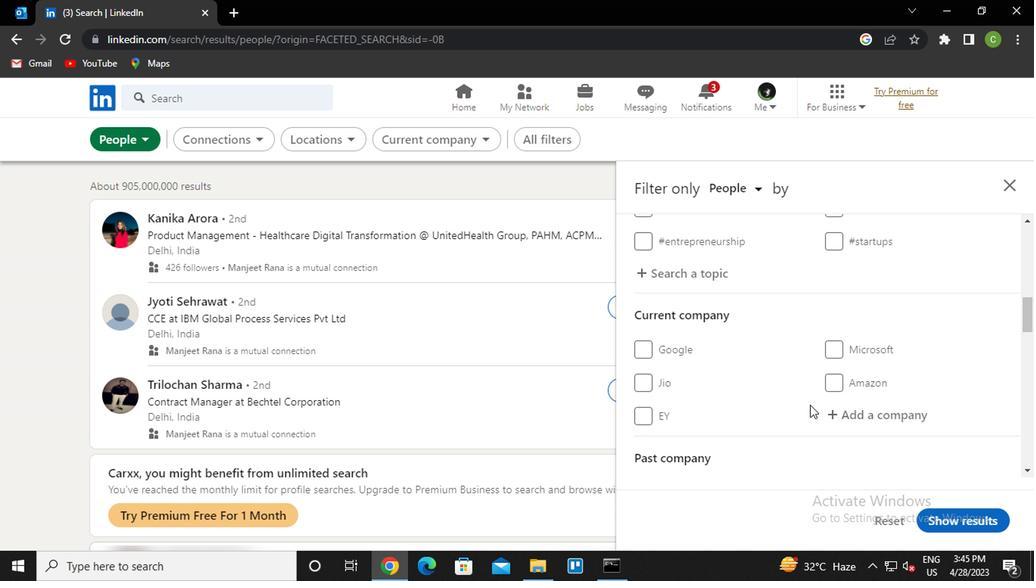 
Action: Mouse scrolled (662, 375) with delta (0, 0)
Screenshot: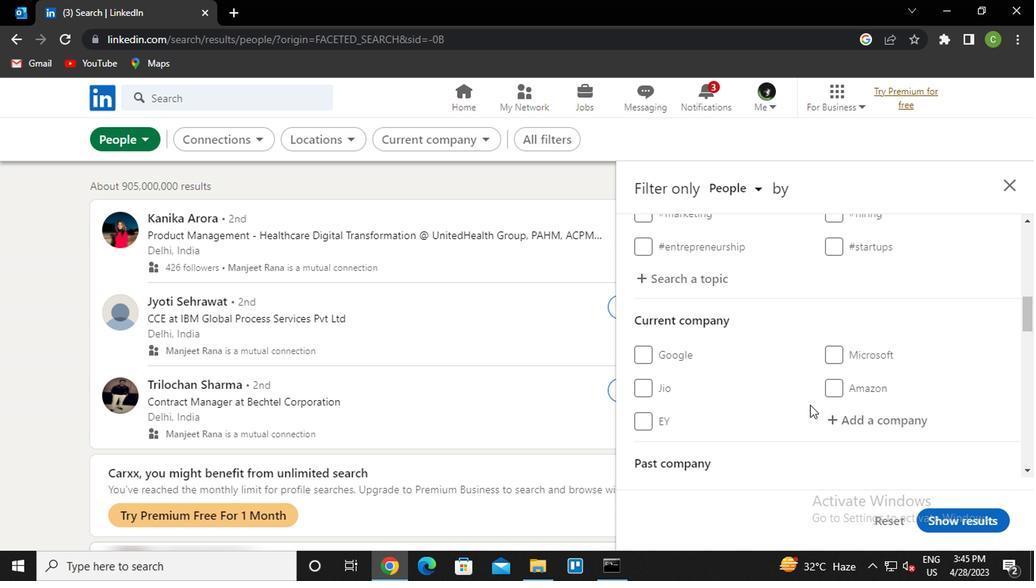 
Action: Mouse scrolled (662, 375) with delta (0, 0)
Screenshot: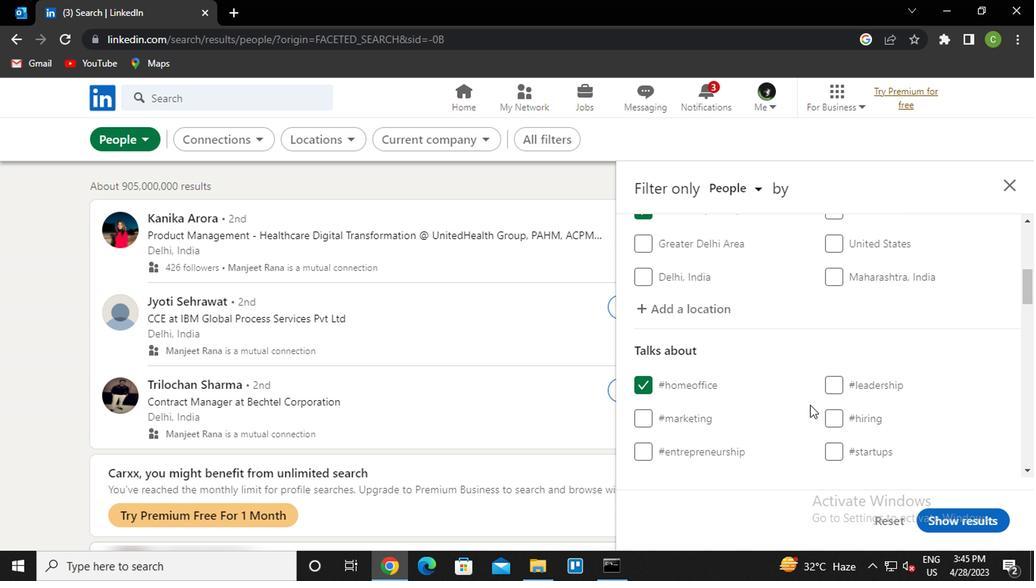 
Action: Mouse scrolled (662, 374) with delta (0, 0)
Screenshot: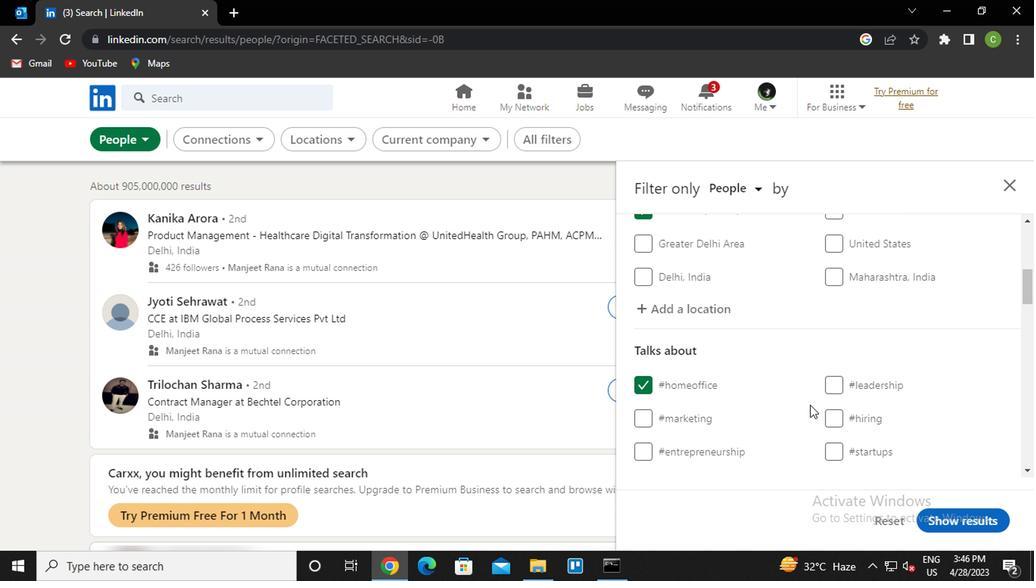 
Action: Mouse scrolled (662, 374) with delta (0, 0)
Screenshot: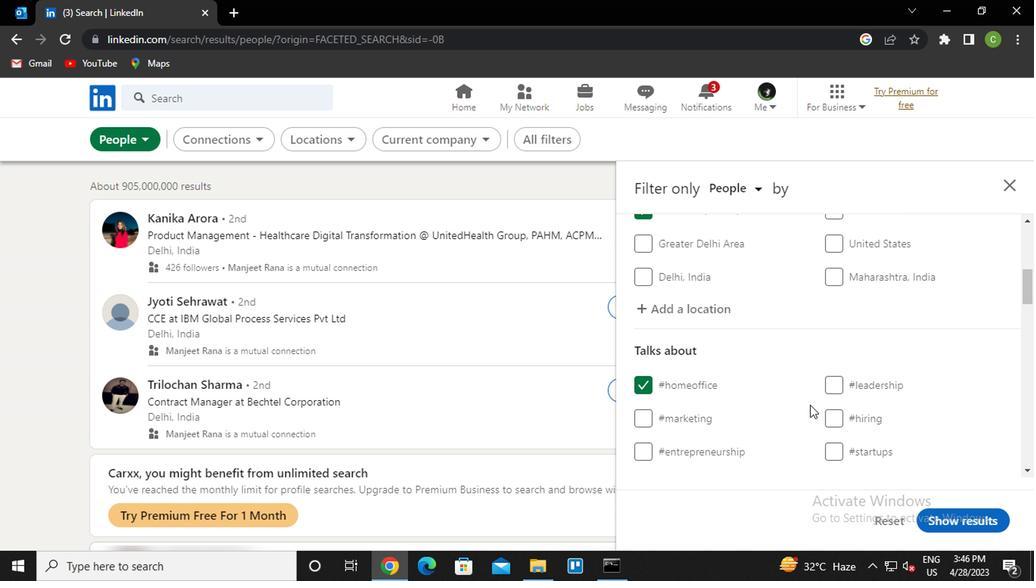 
Action: Mouse scrolled (662, 374) with delta (0, 0)
Screenshot: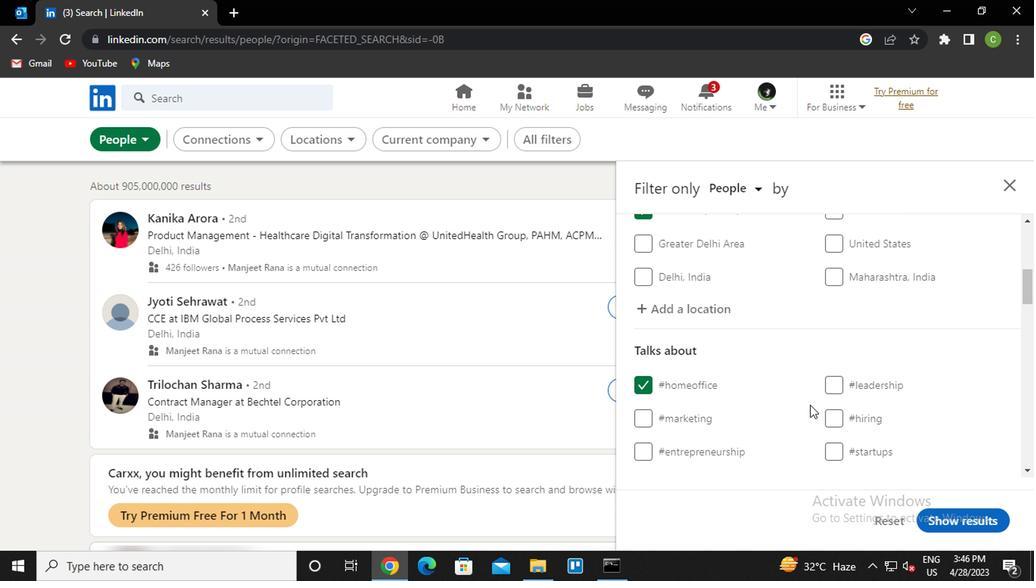 
Action: Mouse scrolled (662, 374) with delta (0, 0)
Screenshot: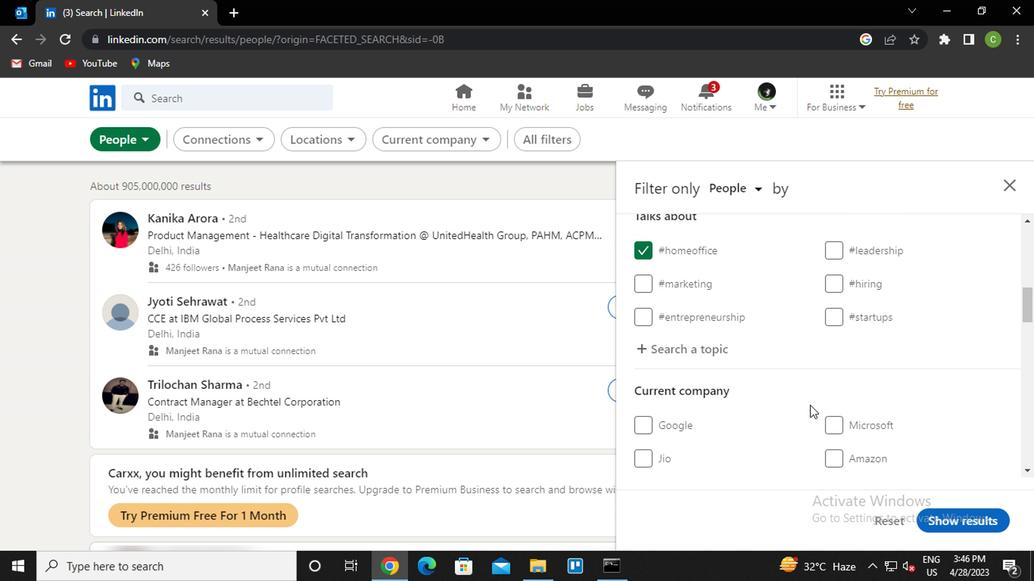 
Action: Mouse moved to (700, 383)
Screenshot: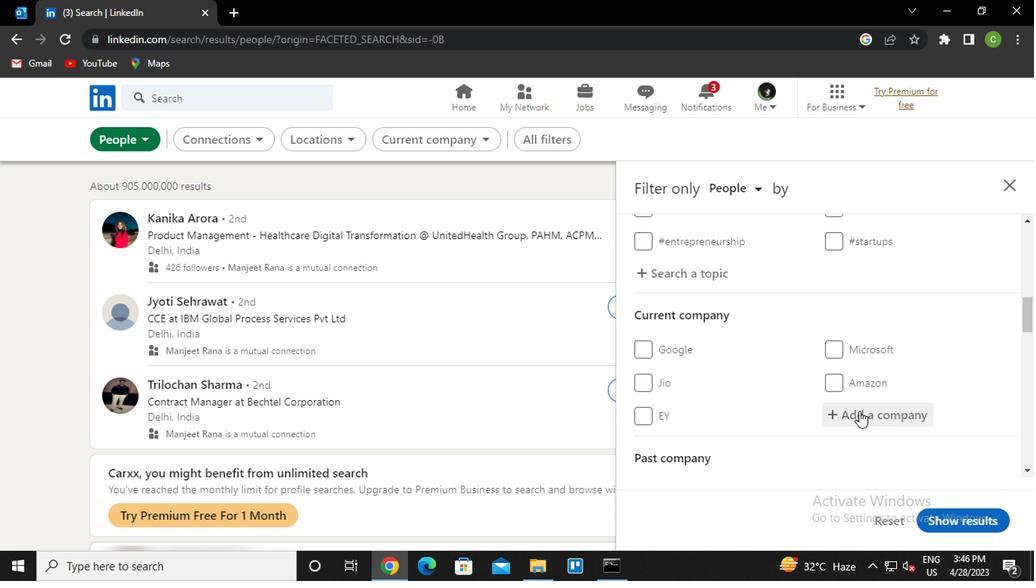 
Action: Mouse pressed left at (700, 383)
Screenshot: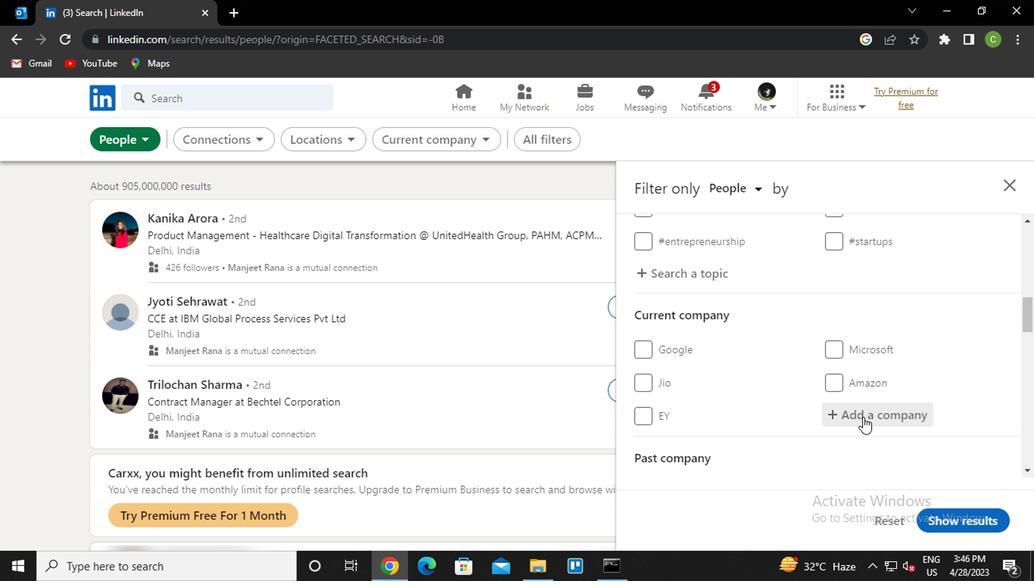 
Action: Key pressed <Key.caps_lock>m<Key.caps_lock>arico<Key.space><Key.caps_lock>l<Key.caps_lock>imited<Key.down><Key.enter>
Screenshot: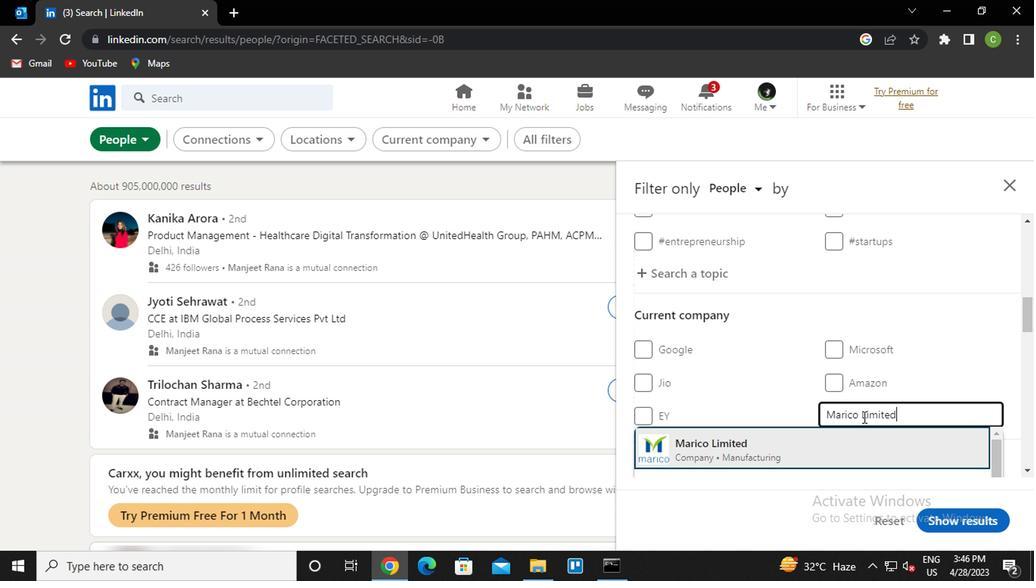 
Action: Mouse scrolled (700, 382) with delta (0, 0)
Screenshot: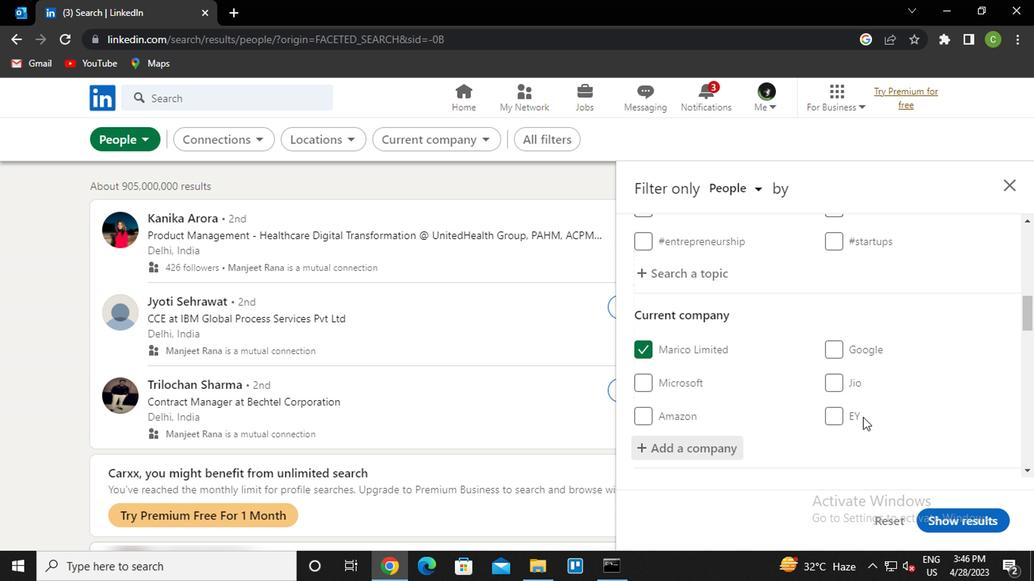 
Action: Mouse moved to (700, 383)
Screenshot: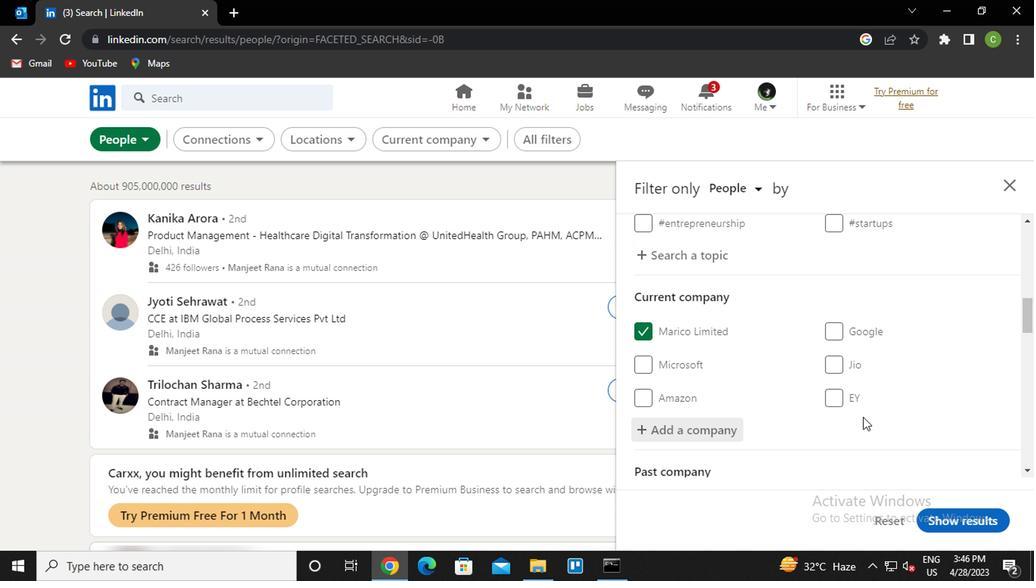 
Action: Mouse scrolled (700, 382) with delta (0, 0)
Screenshot: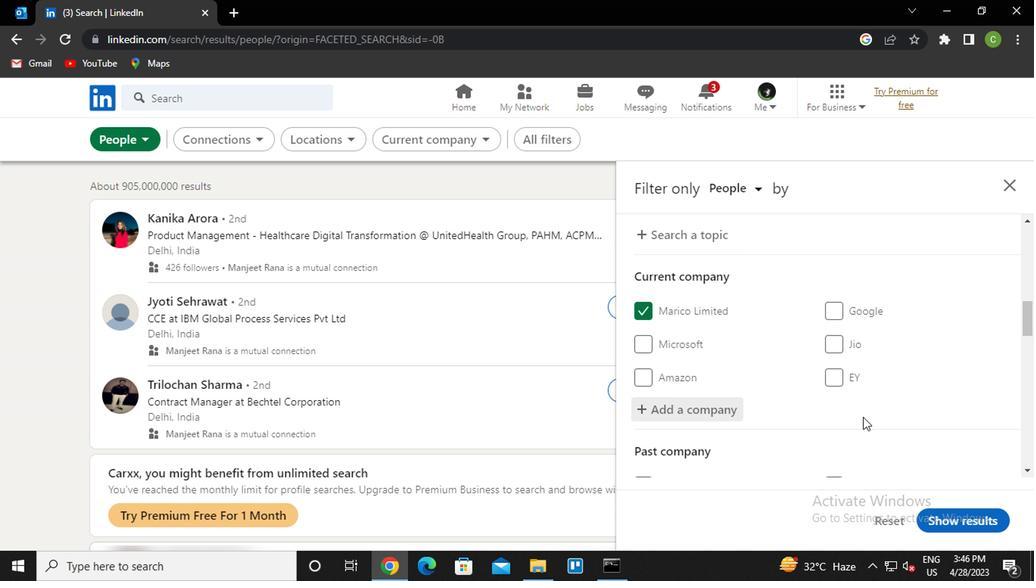 
Action: Mouse scrolled (700, 382) with delta (0, 0)
Screenshot: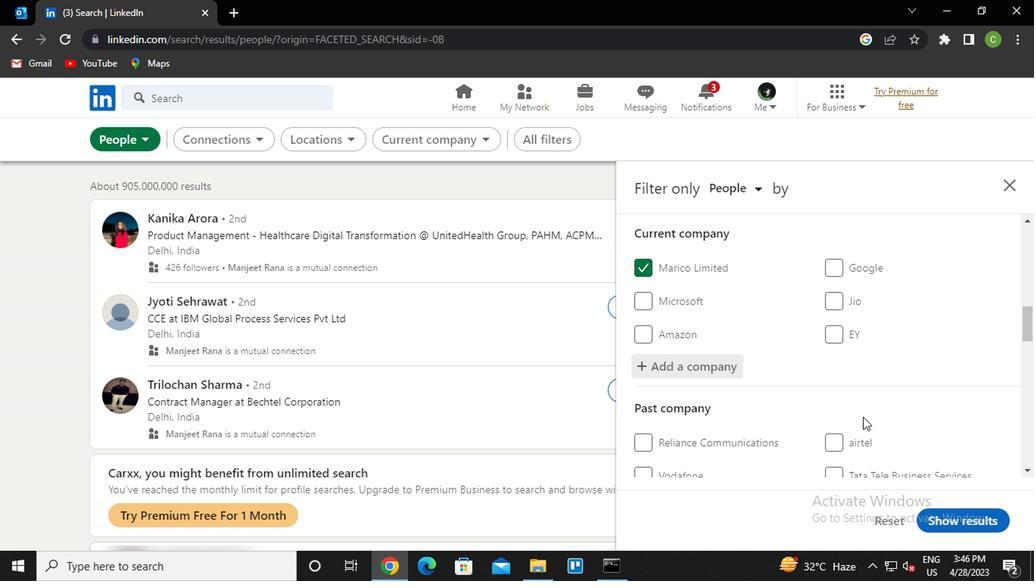 
Action: Mouse scrolled (700, 382) with delta (0, 0)
Screenshot: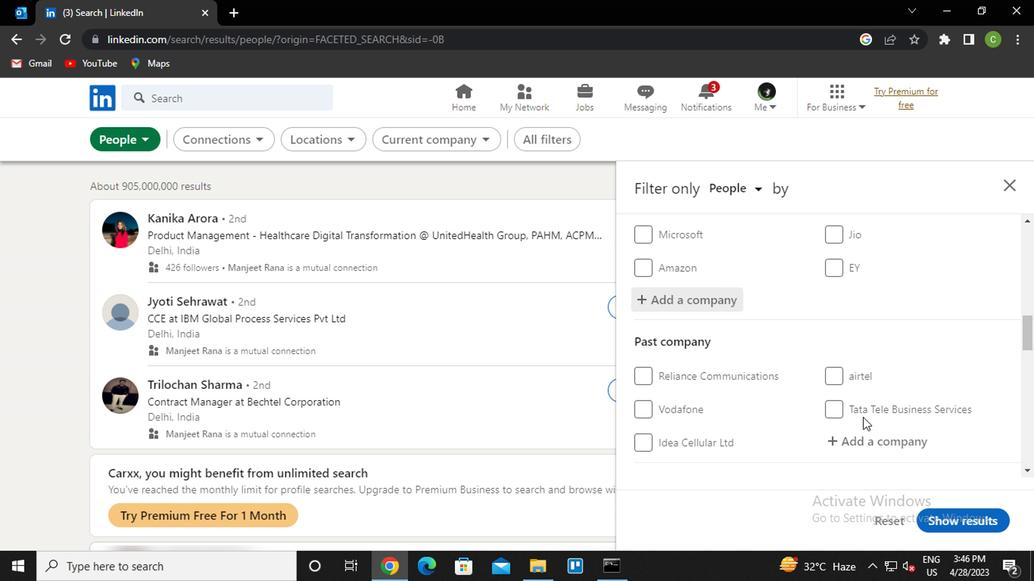 
Action: Mouse moved to (657, 382)
Screenshot: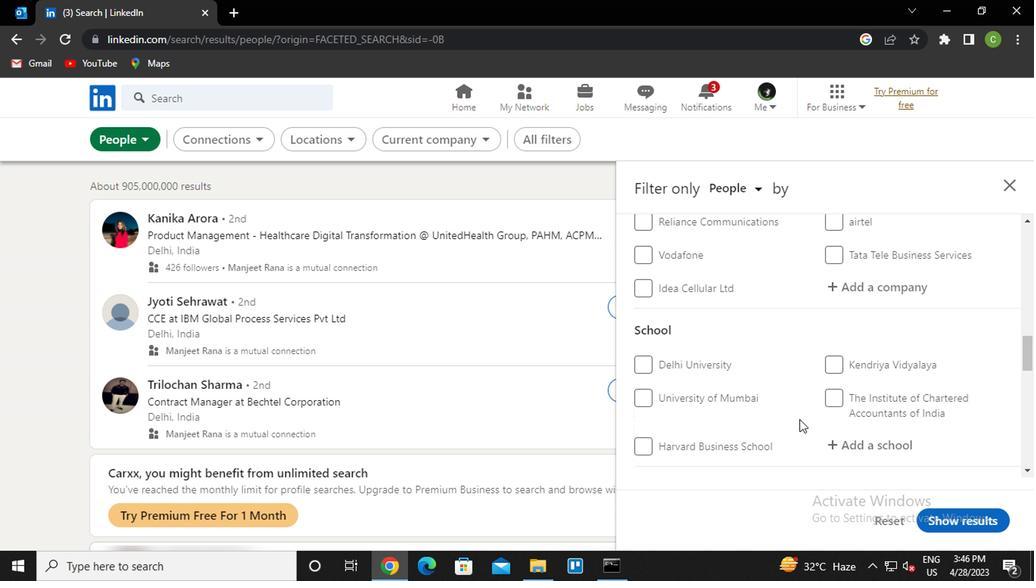 
Action: Mouse scrolled (657, 381) with delta (0, 0)
Screenshot: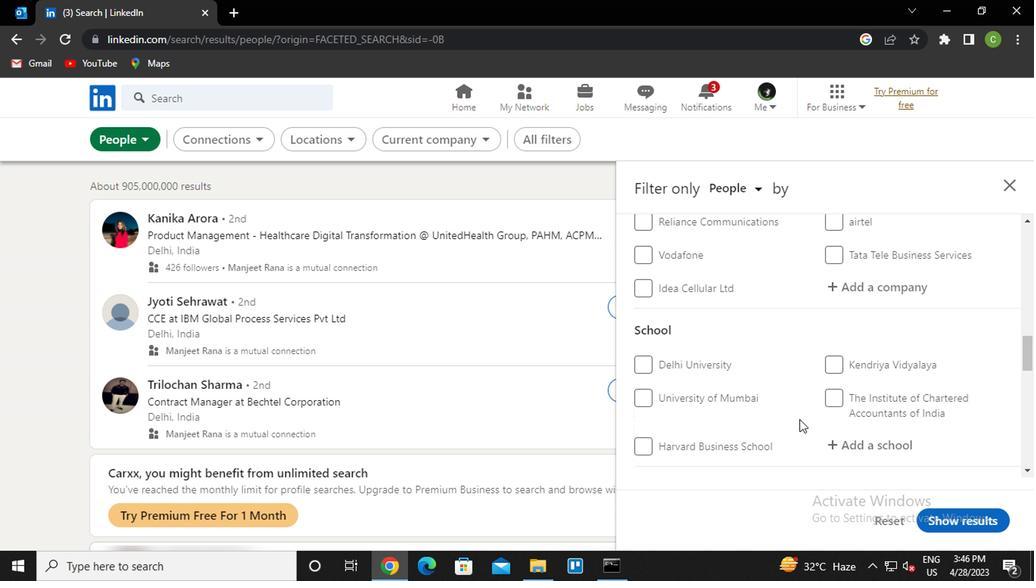 
Action: Mouse moved to (660, 375)
Screenshot: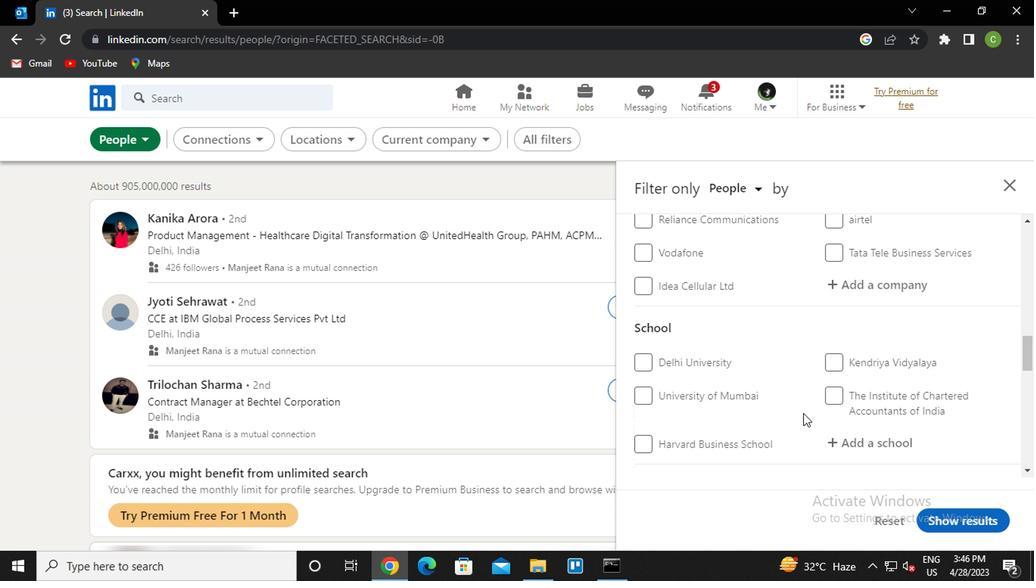 
Action: Mouse scrolled (660, 375) with delta (0, 0)
Screenshot: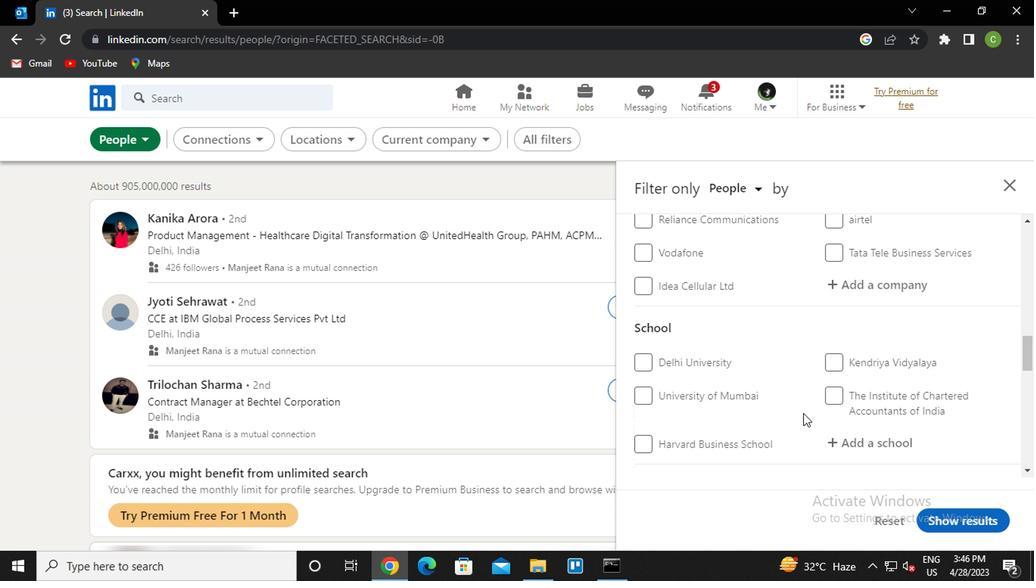 
Action: Mouse moved to (728, 294)
Screenshot: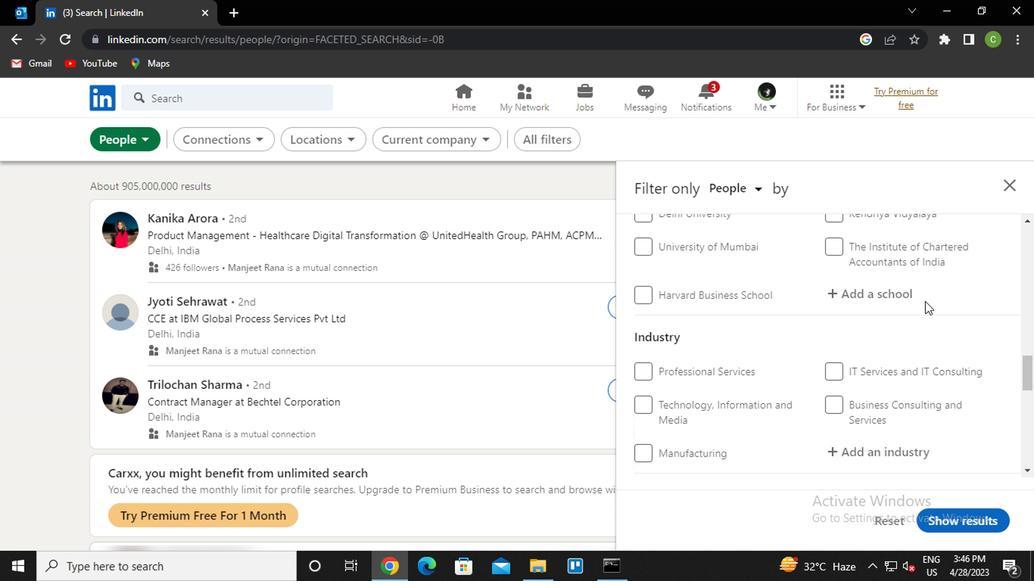 
Action: Mouse pressed left at (728, 294)
Screenshot: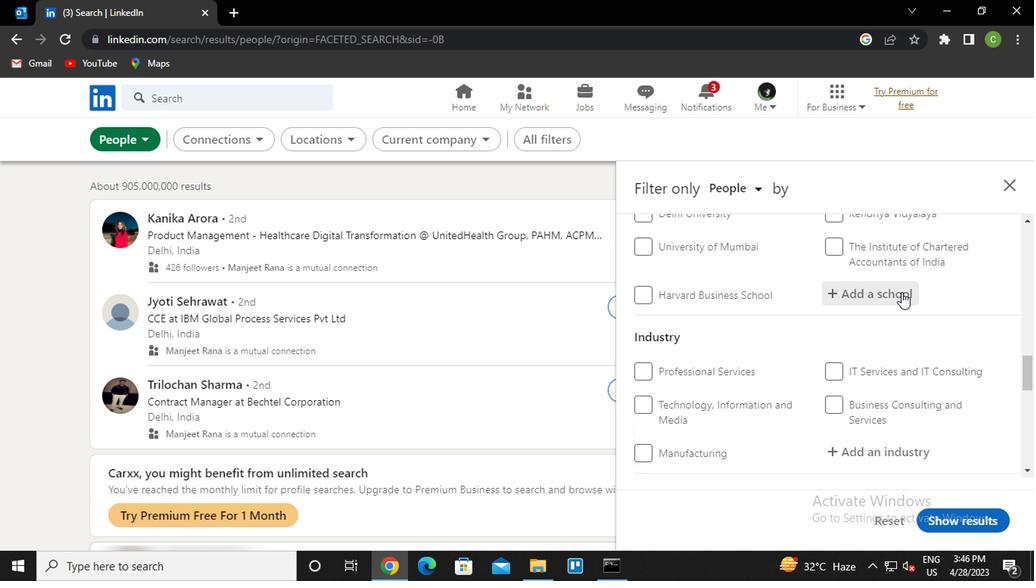 
Action: Key pressed <Key.caps_lock>c<Key.caps_lock>handi<Key.down><Key.down><Key.down><Key.enter>
Screenshot: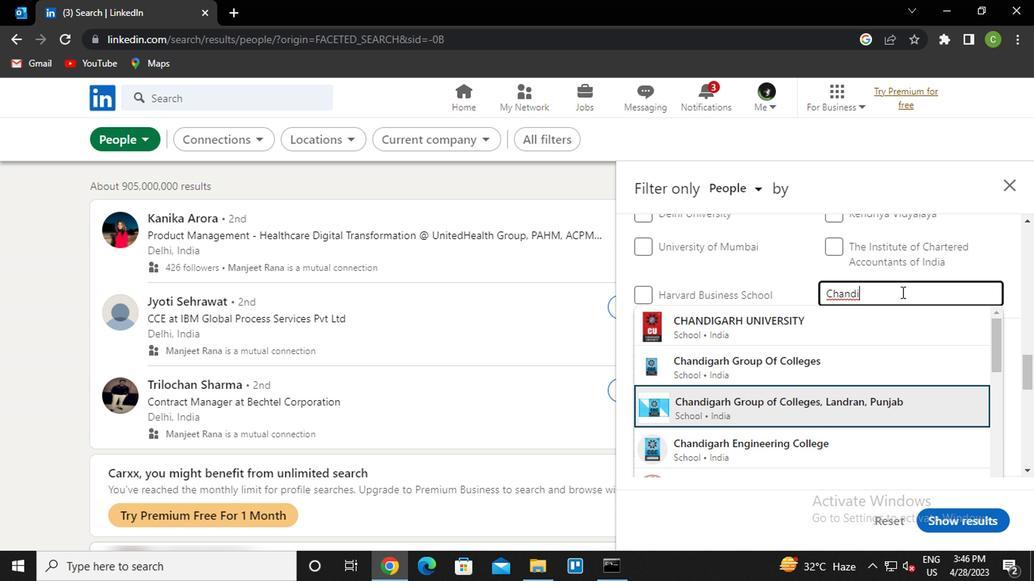 
Action: Mouse moved to (726, 295)
Screenshot: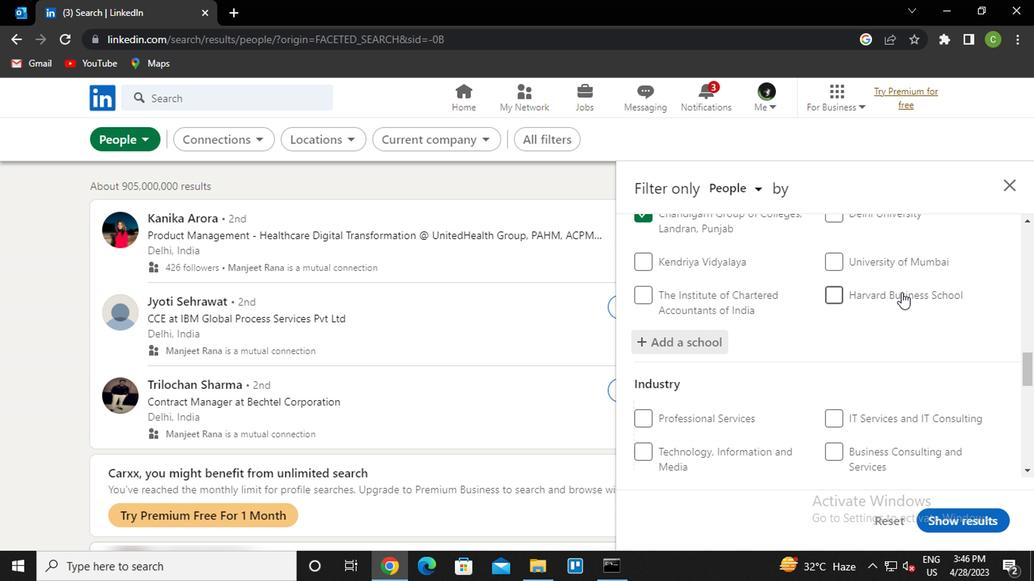 
Action: Mouse scrolled (726, 294) with delta (0, 0)
Screenshot: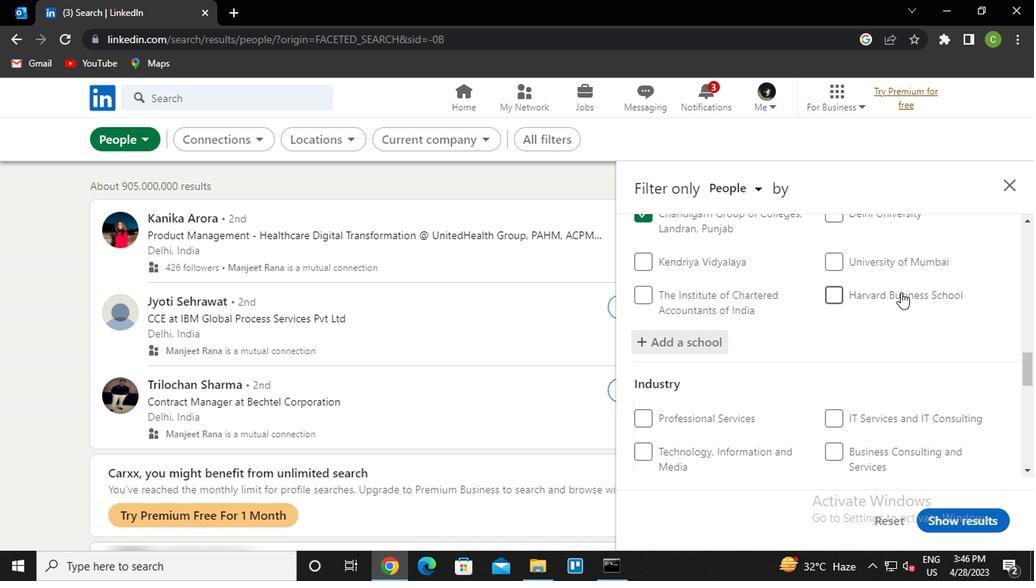 
Action: Mouse moved to (724, 296)
Screenshot: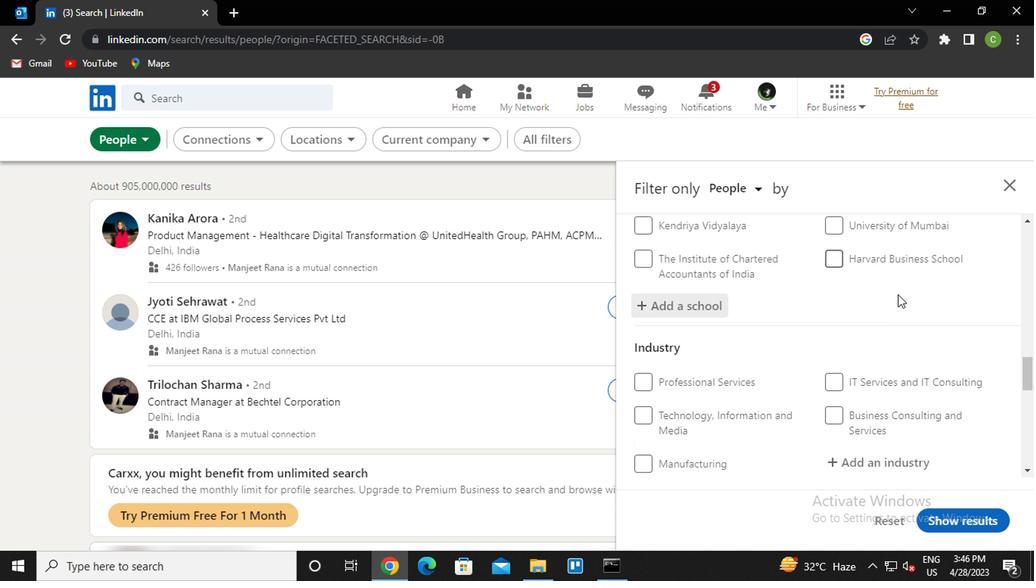 
Action: Mouse scrolled (724, 296) with delta (0, 0)
Screenshot: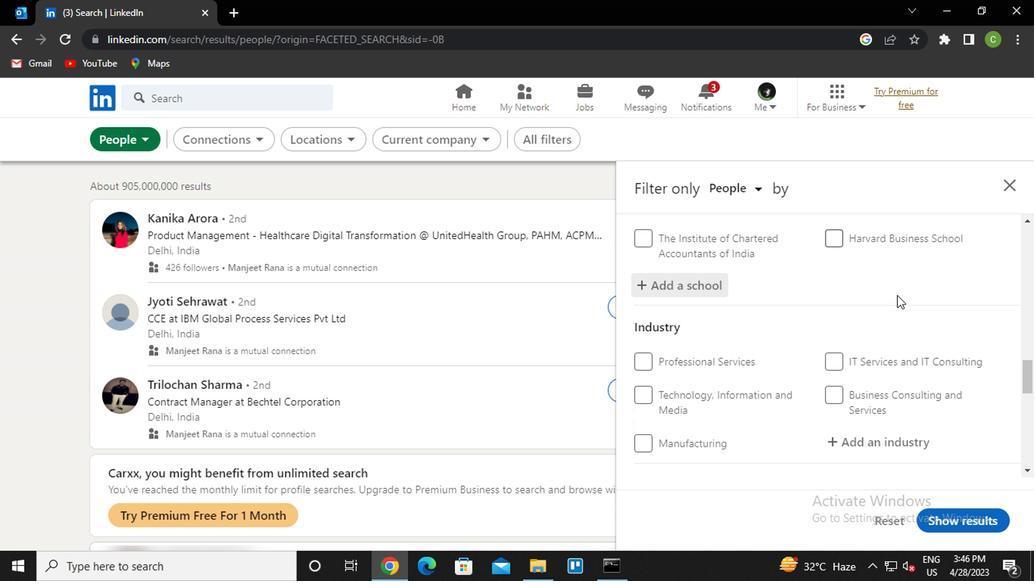 
Action: Mouse moved to (718, 331)
Screenshot: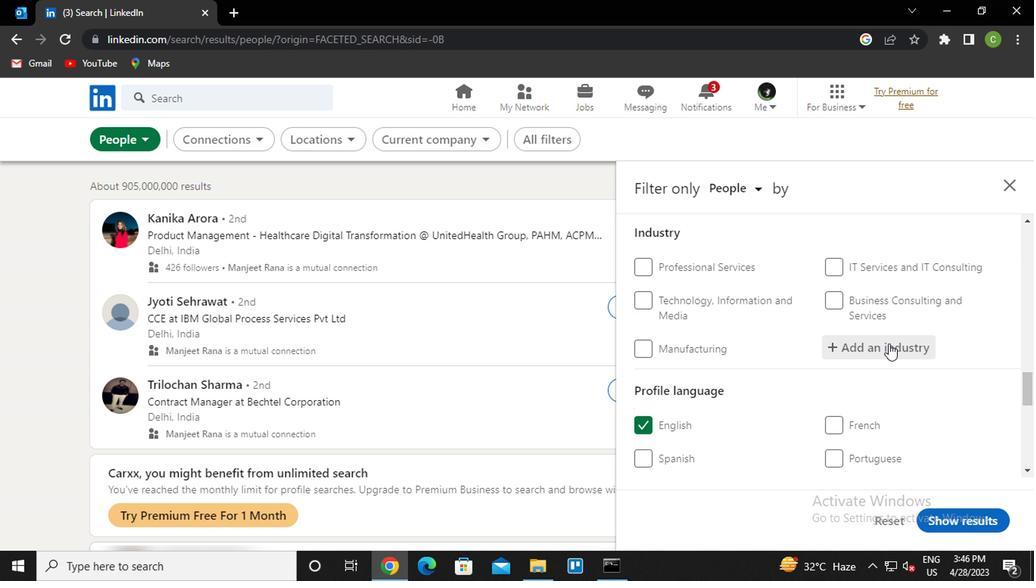 
Action: Mouse pressed left at (718, 331)
Screenshot: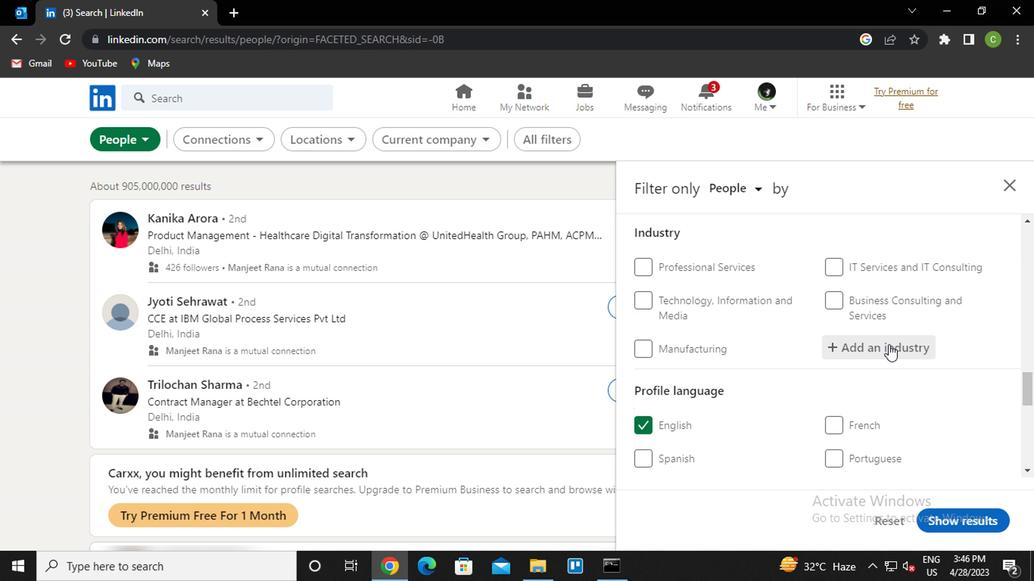 
Action: Key pressed <Key.caps_lock>p<Key.caps_lock>erfor<Key.down><Key.enter>
Screenshot: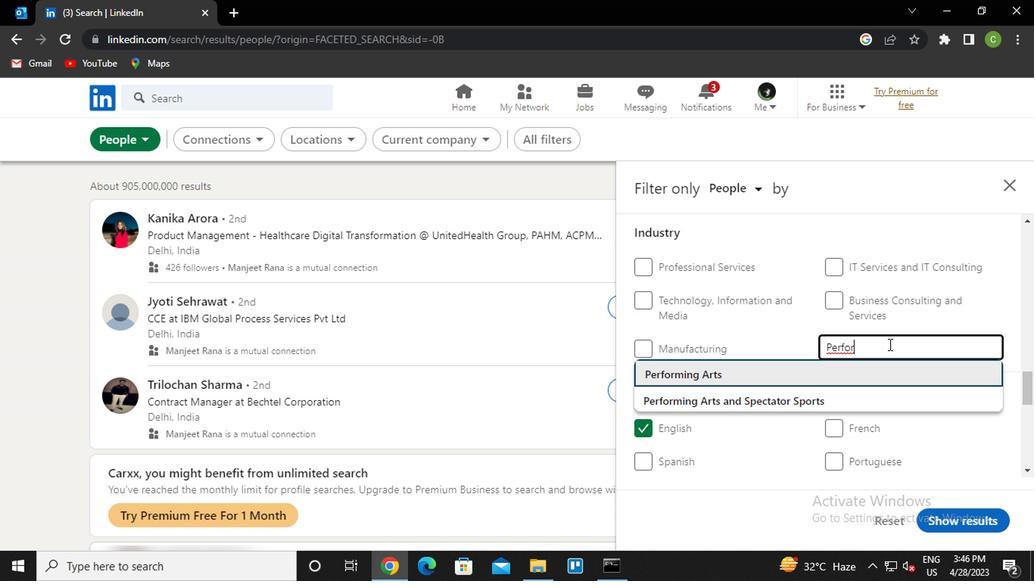 
Action: Mouse scrolled (718, 331) with delta (0, 0)
Screenshot: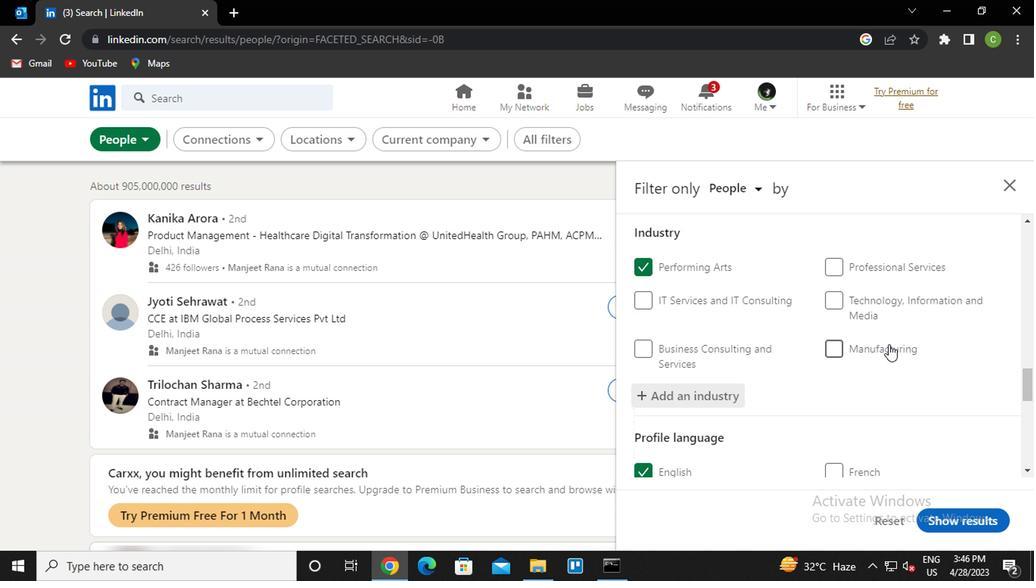 
Action: Mouse scrolled (718, 331) with delta (0, 0)
Screenshot: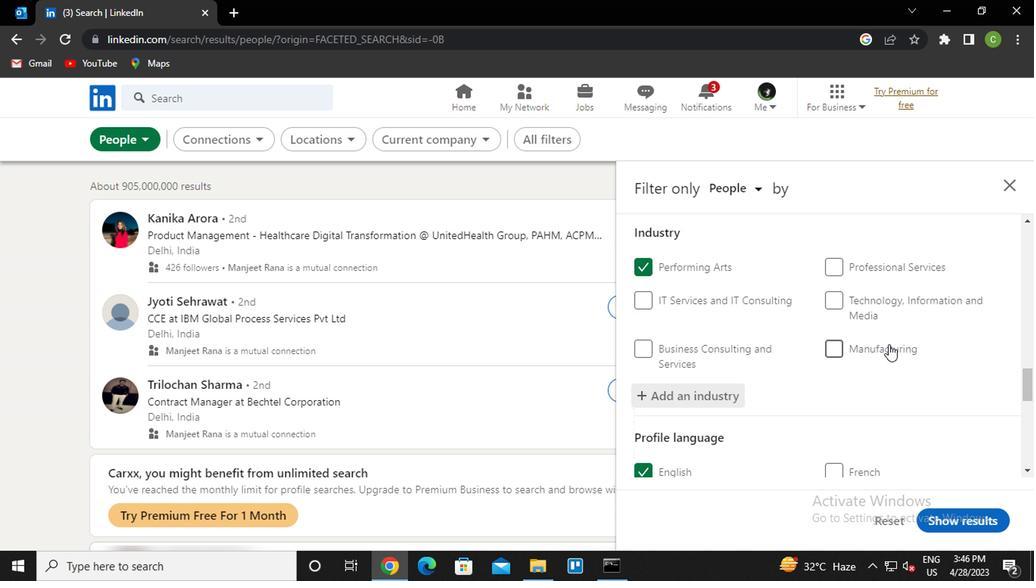 
Action: Mouse scrolled (718, 331) with delta (0, 0)
Screenshot: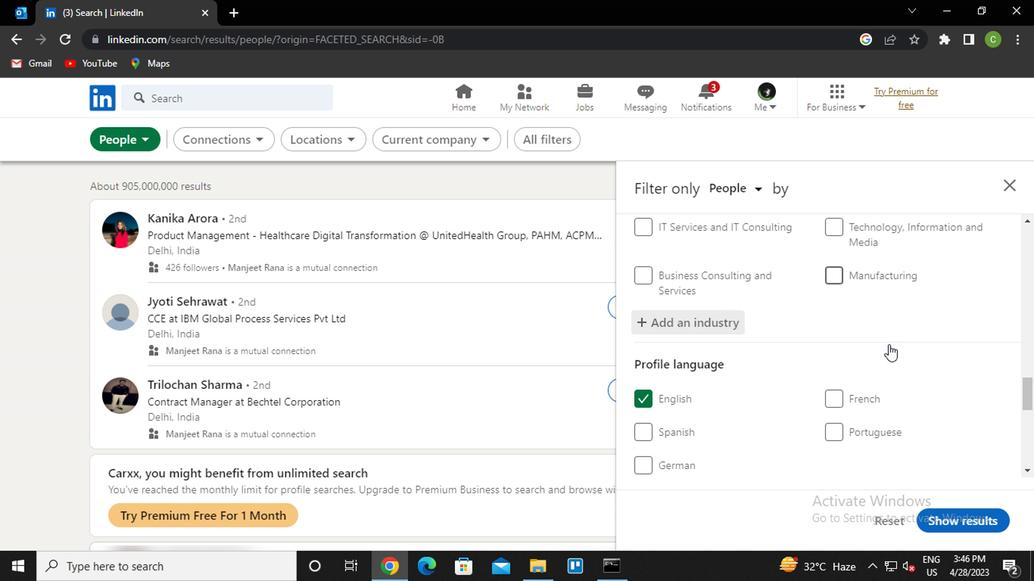 
Action: Mouse moved to (717, 332)
Screenshot: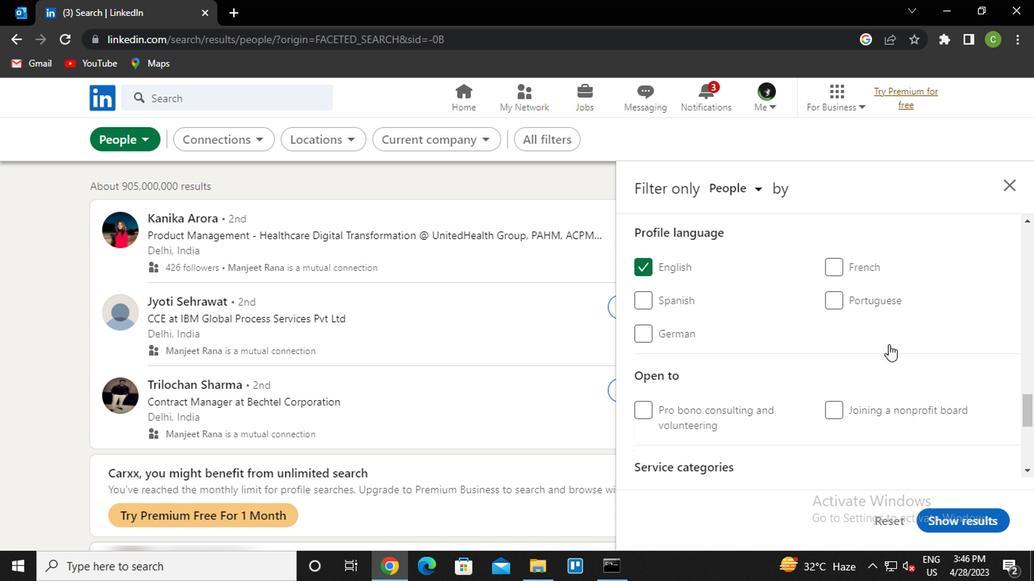 
Action: Mouse scrolled (717, 332) with delta (0, 0)
Screenshot: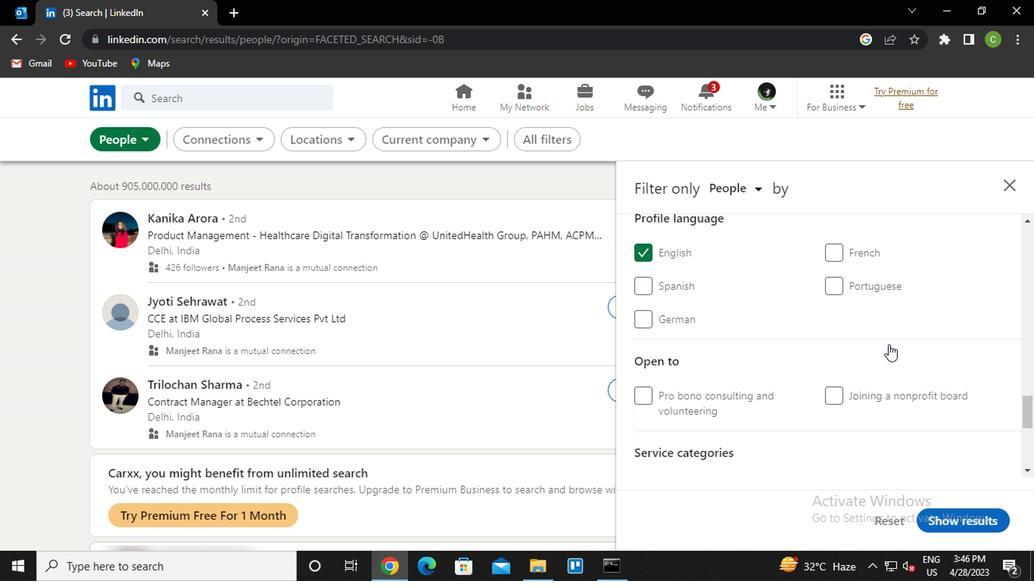 
Action: Mouse moved to (717, 332)
Screenshot: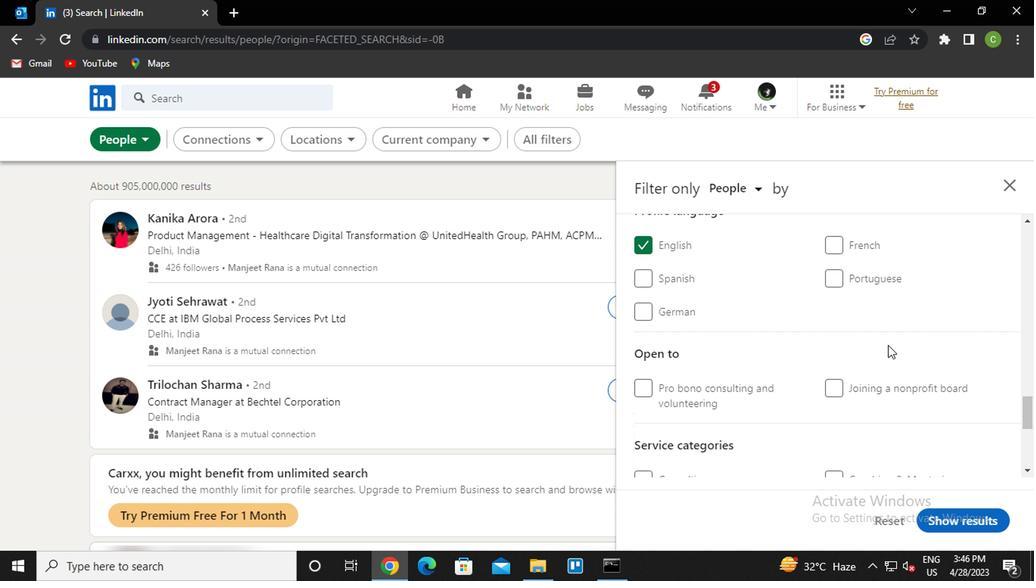 
Action: Mouse scrolled (717, 332) with delta (0, 0)
Screenshot: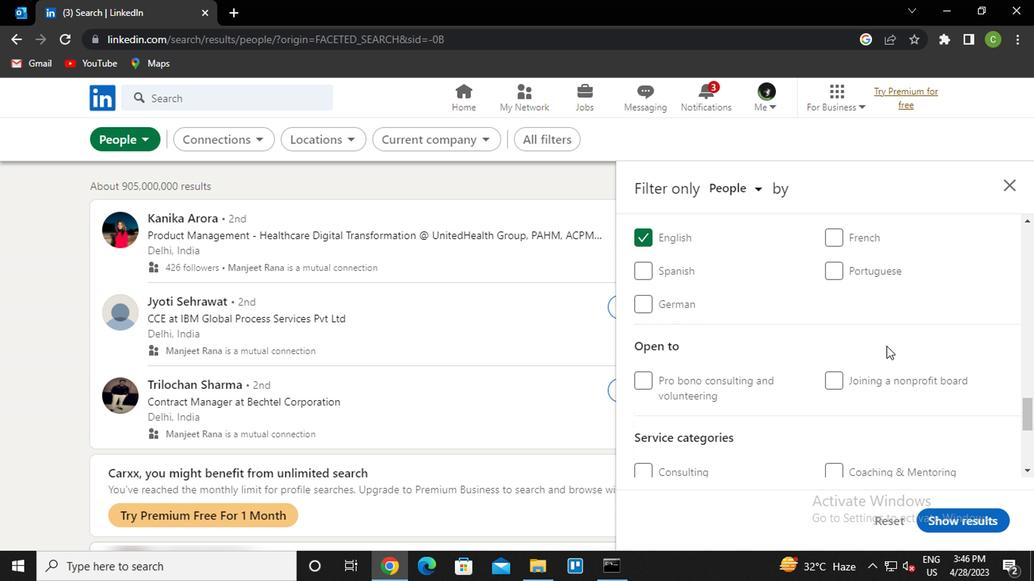
Action: Mouse scrolled (717, 332) with delta (0, 0)
Screenshot: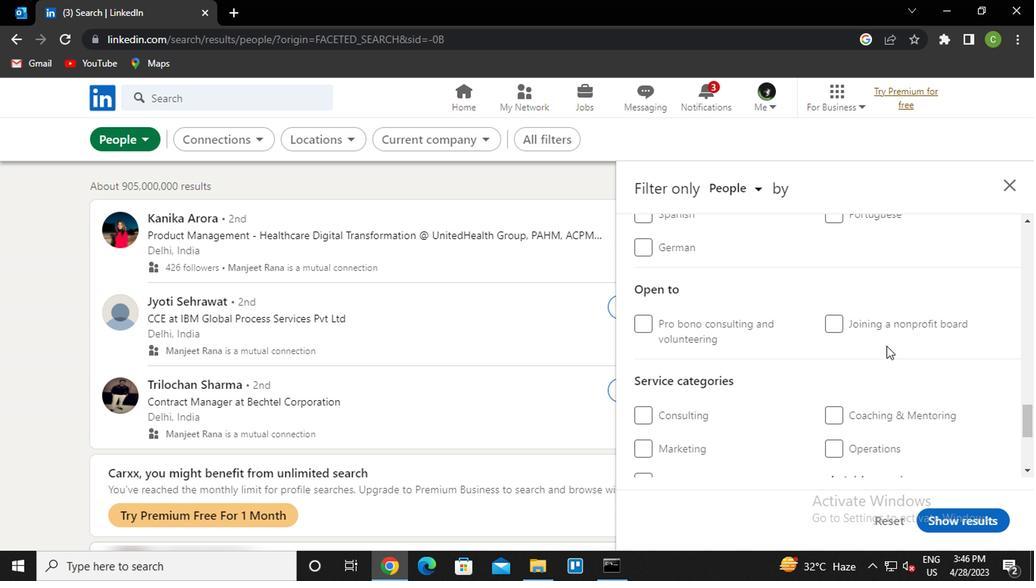 
Action: Mouse moved to (720, 312)
Screenshot: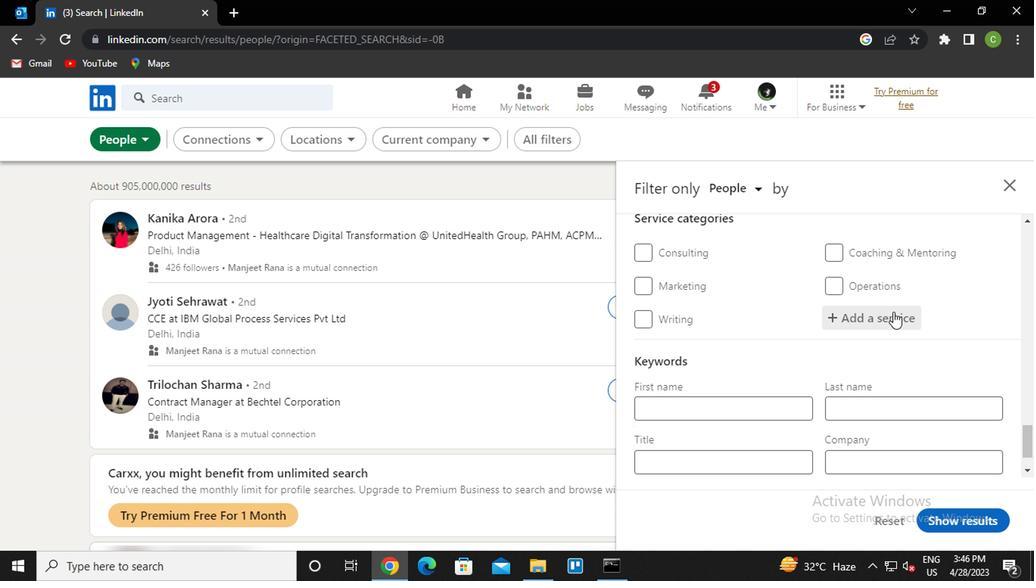 
Action: Mouse pressed left at (720, 312)
Screenshot: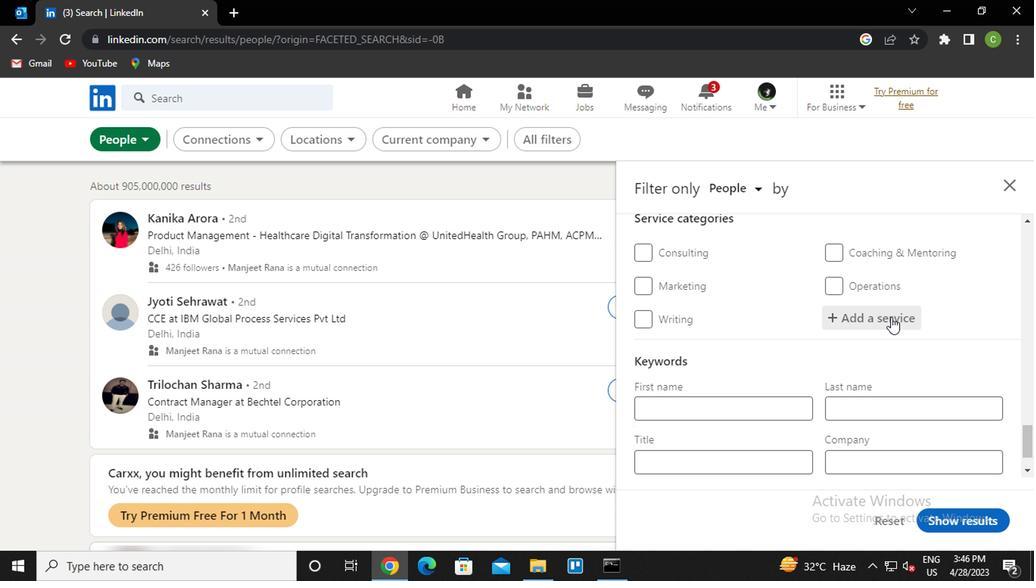 
Action: Key pressed <Key.caps_lock>s<Key.caps_lock>earch<Key.space>en<Key.down><Key.down><Key.enter>
Screenshot: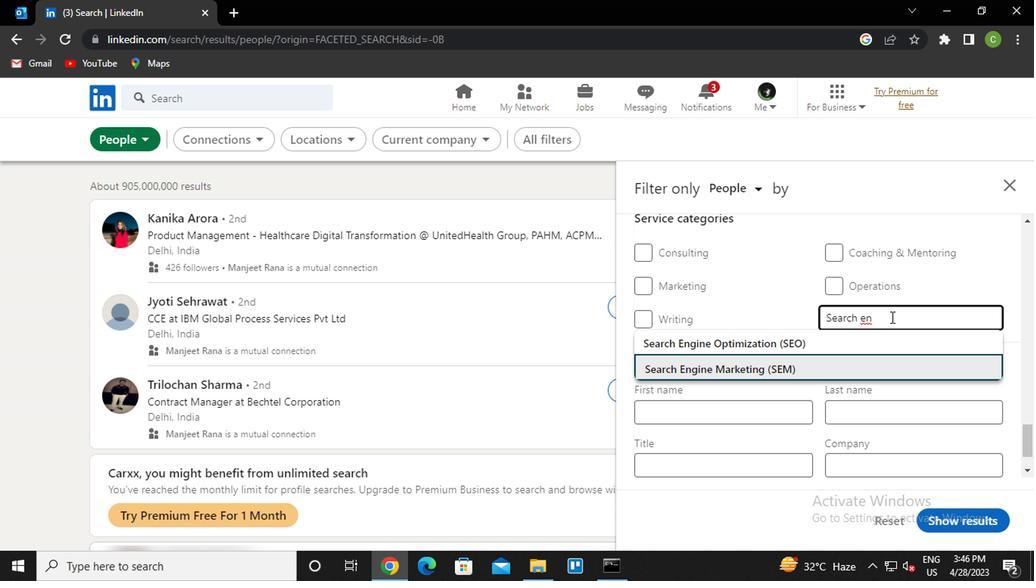 
Action: Mouse scrolled (720, 311) with delta (0, 0)
Screenshot: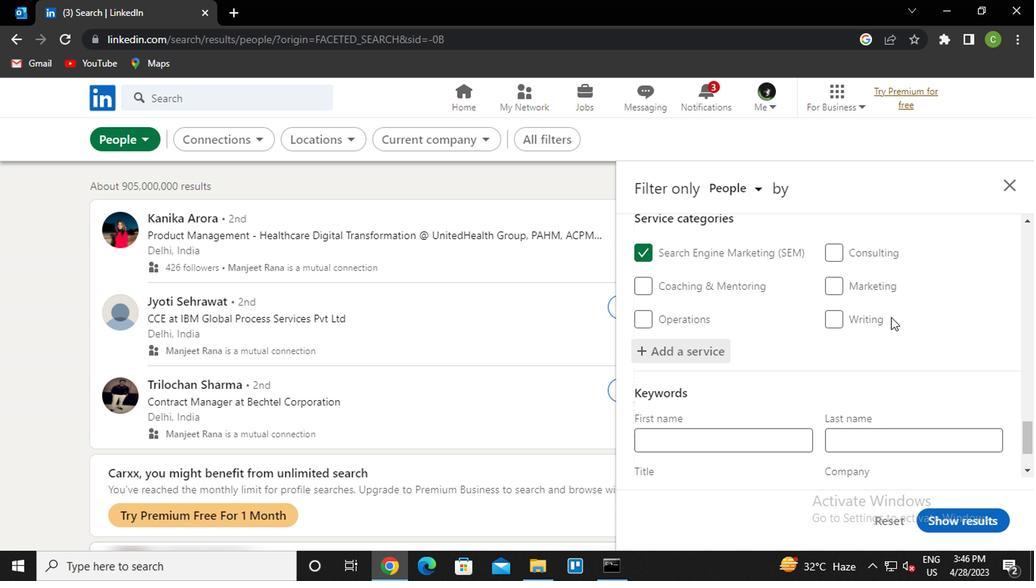 
Action: Mouse scrolled (720, 311) with delta (0, 0)
Screenshot: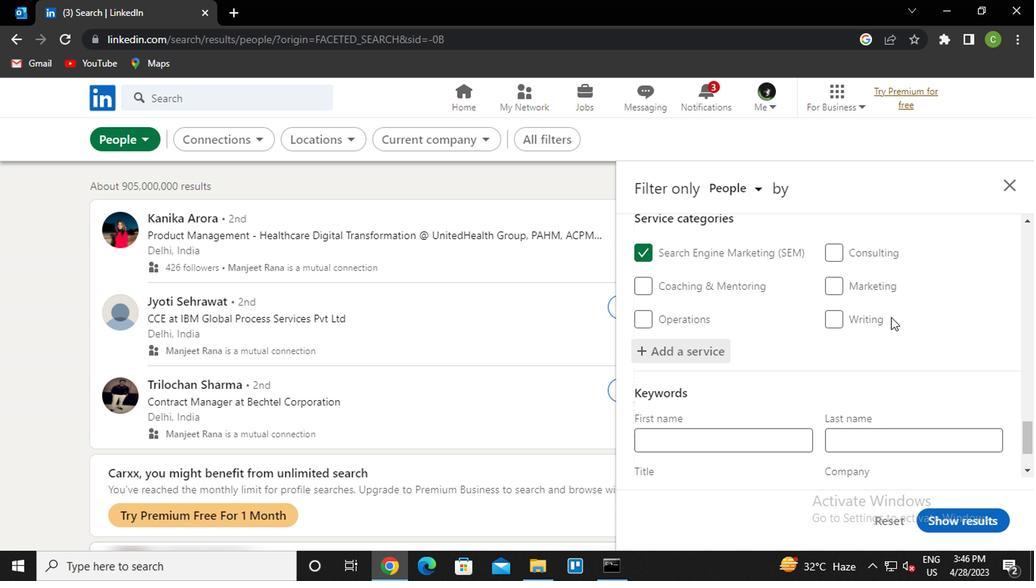 
Action: Mouse scrolled (720, 311) with delta (0, 0)
Screenshot: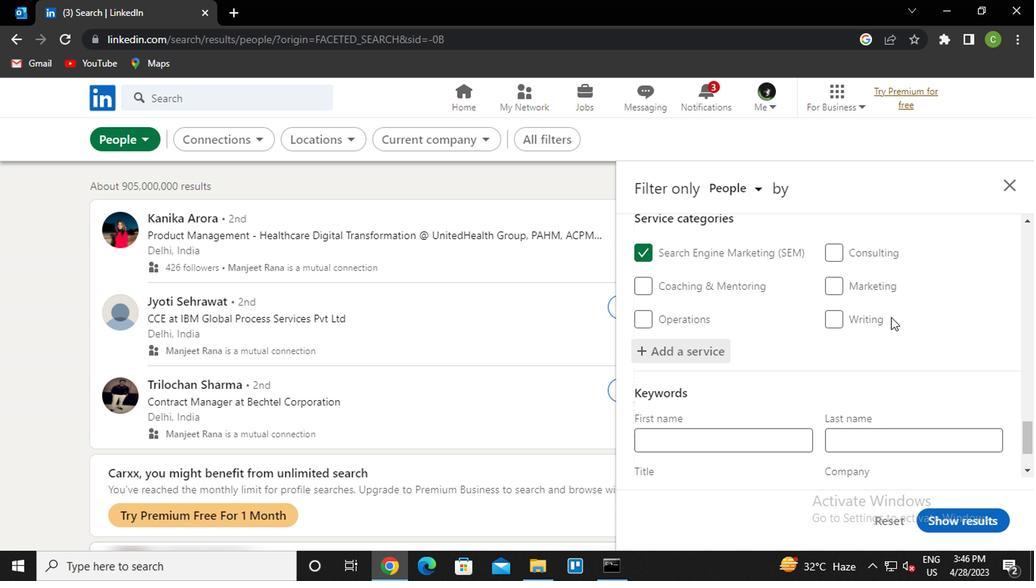 
Action: Mouse scrolled (720, 311) with delta (0, 0)
Screenshot: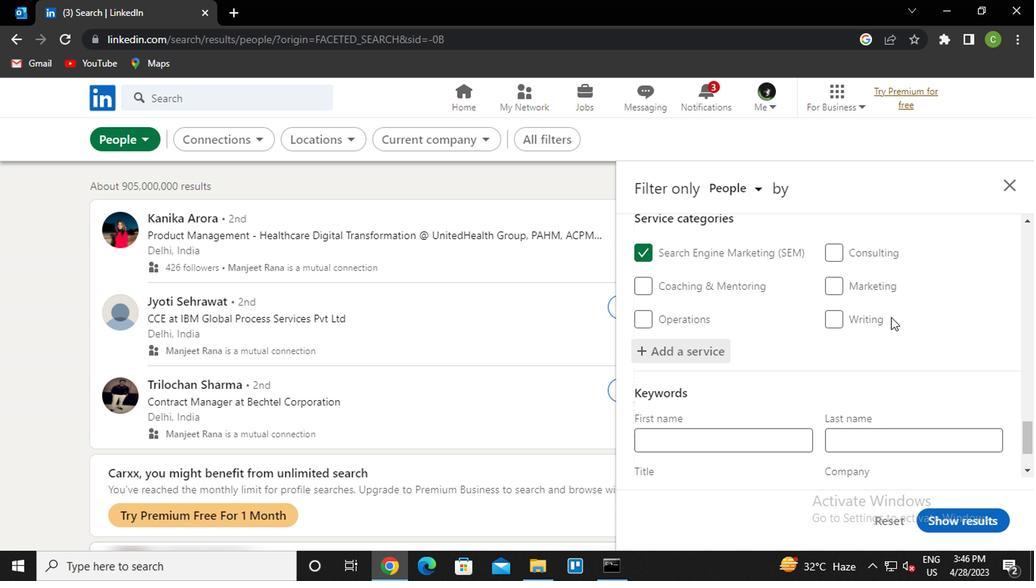
Action: Mouse scrolled (720, 311) with delta (0, 0)
Screenshot: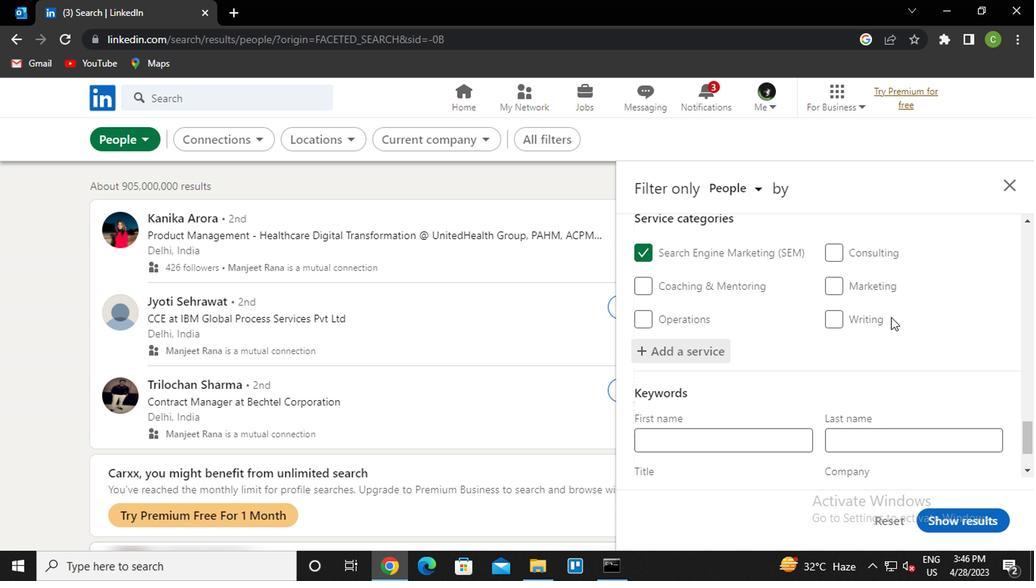 
Action: Mouse moved to (717, 313)
Screenshot: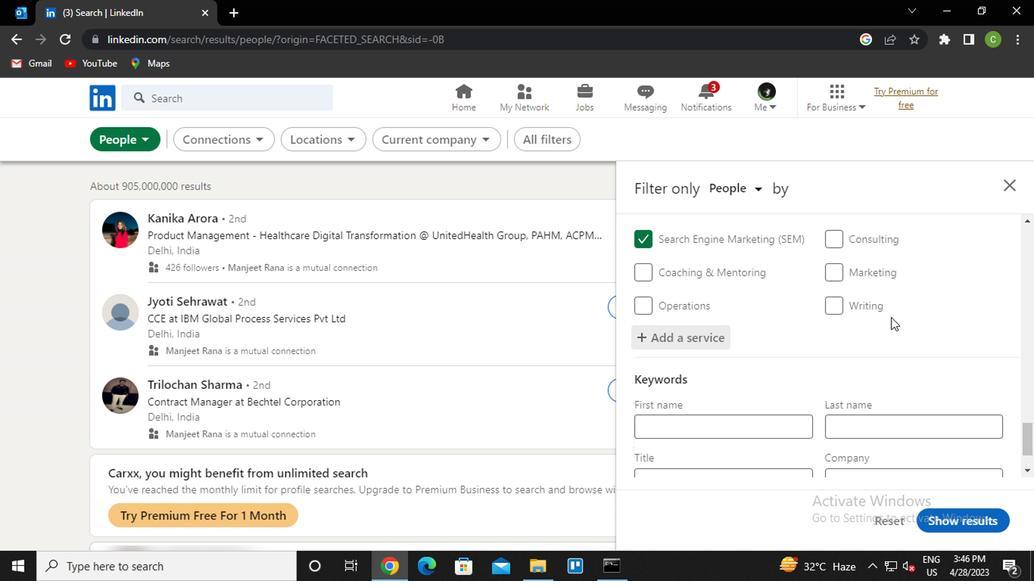 
Action: Mouse scrolled (717, 313) with delta (0, 0)
Screenshot: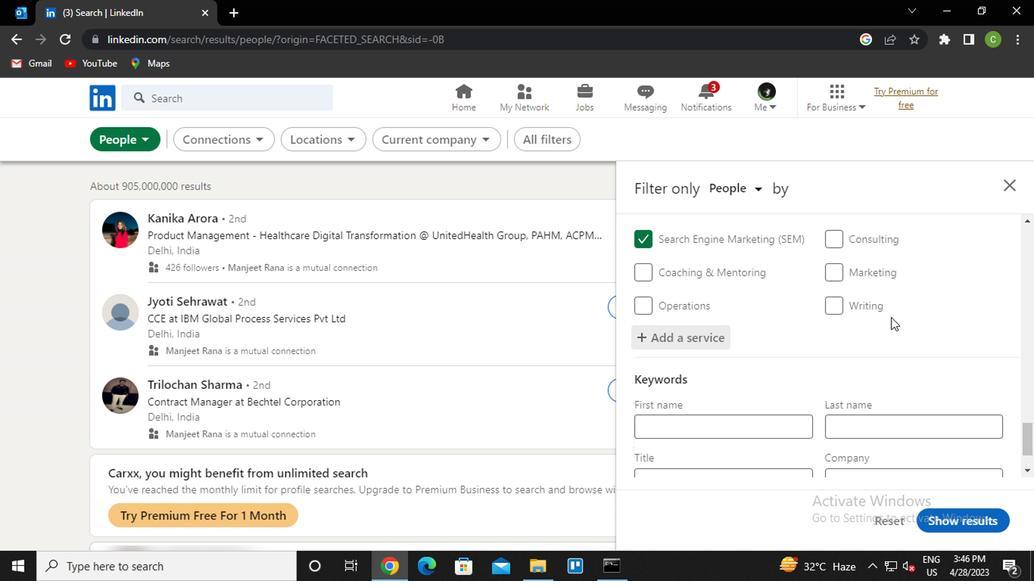 
Action: Mouse moved to (594, 384)
Screenshot: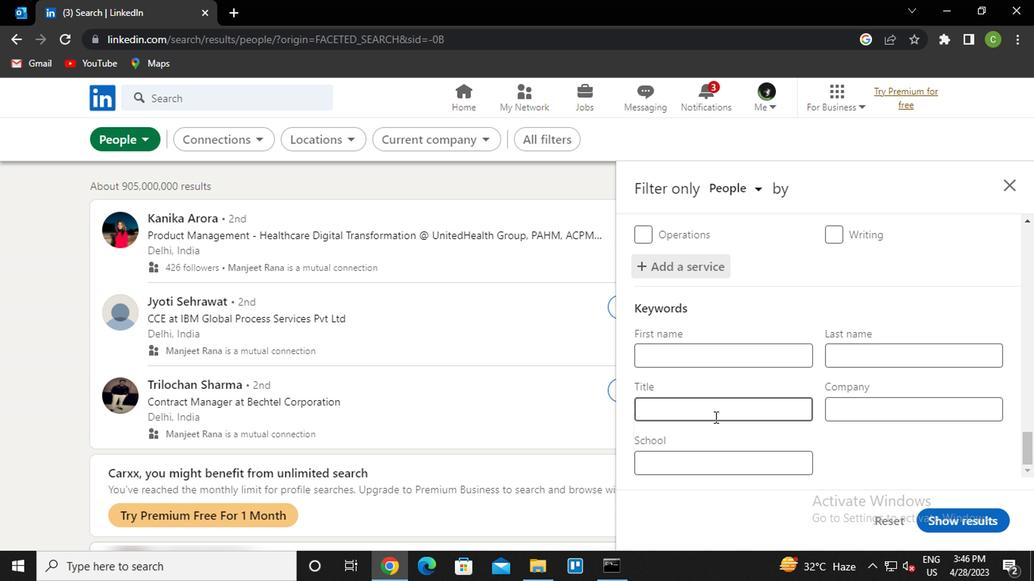 
Action: Mouse pressed left at (594, 384)
Screenshot: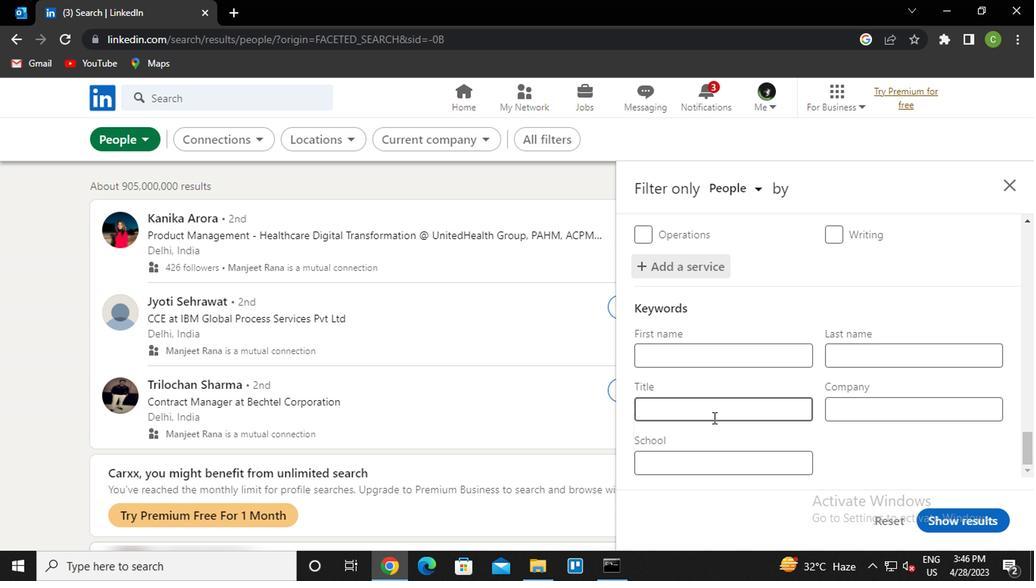 
Action: Mouse moved to (594, 384)
Screenshot: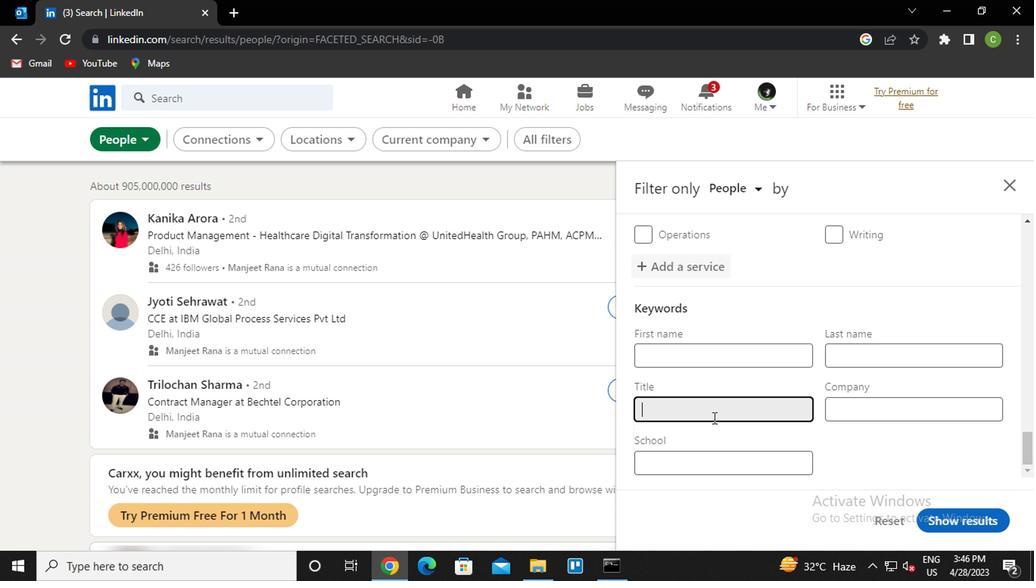 
Action: Key pressed <Key.caps_lock>a<Key.caps_lock>rchitect
Screenshot: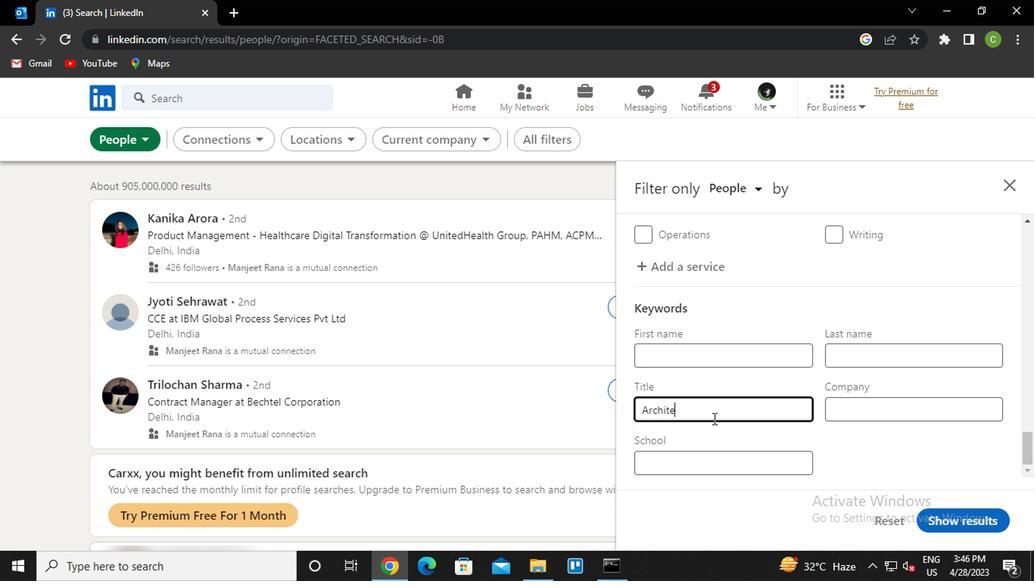 
Action: Mouse moved to (785, 464)
Screenshot: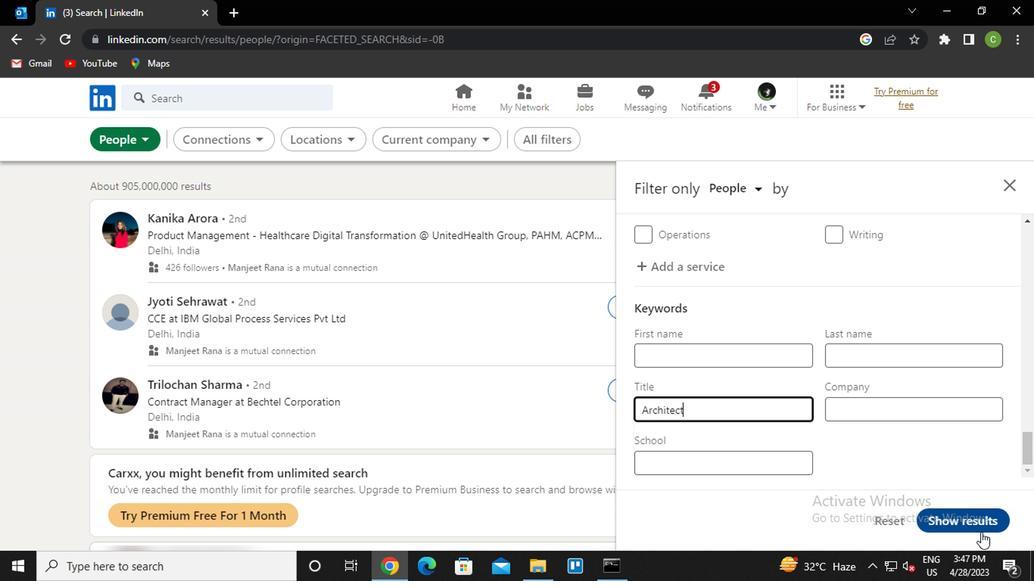 
Action: Mouse pressed left at (785, 464)
Screenshot: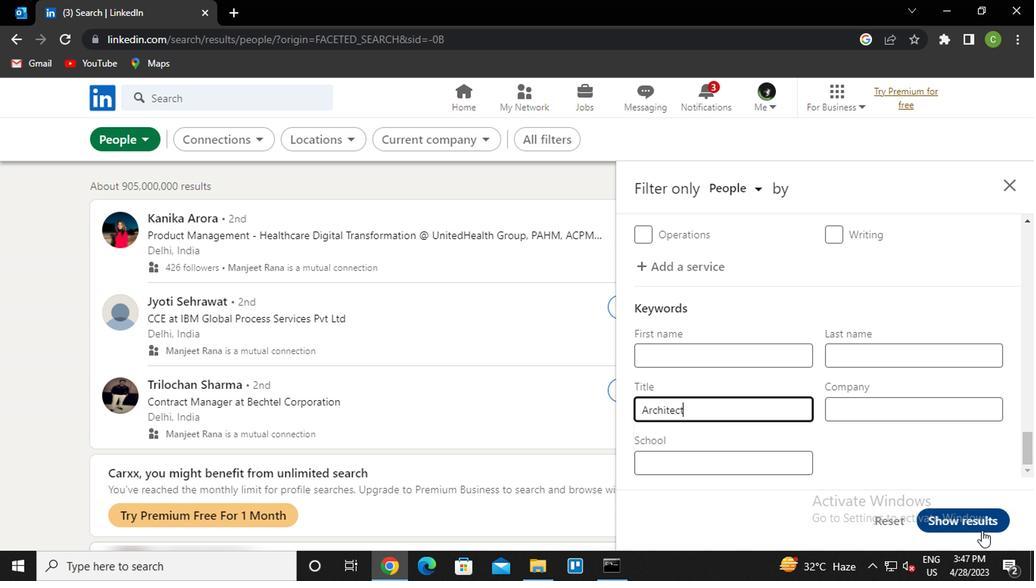 
